 Task: Find connections with filter location Palmar de Varela with filter topic #nowhiringwith filter profile language Potuguese with filter current company Vestige Marketing Pvt. Ltd. with filter school Rashtrasant Tukadoji Maharaj Nagpur University with filter industry Security Guards and Patrol Services with filter service category Digital Marketing with filter keywords title Flight Attendant
Action: Mouse moved to (282, 202)
Screenshot: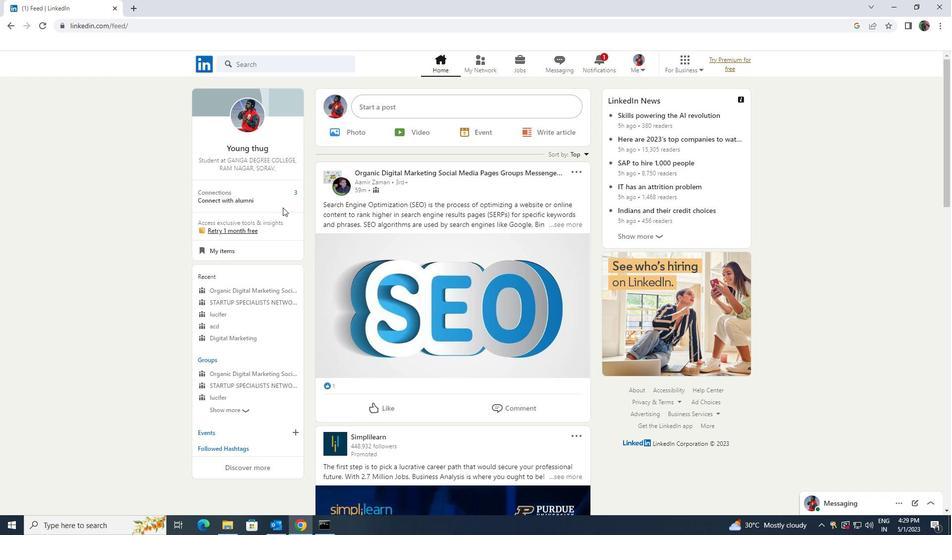 
Action: Mouse pressed left at (282, 202)
Screenshot: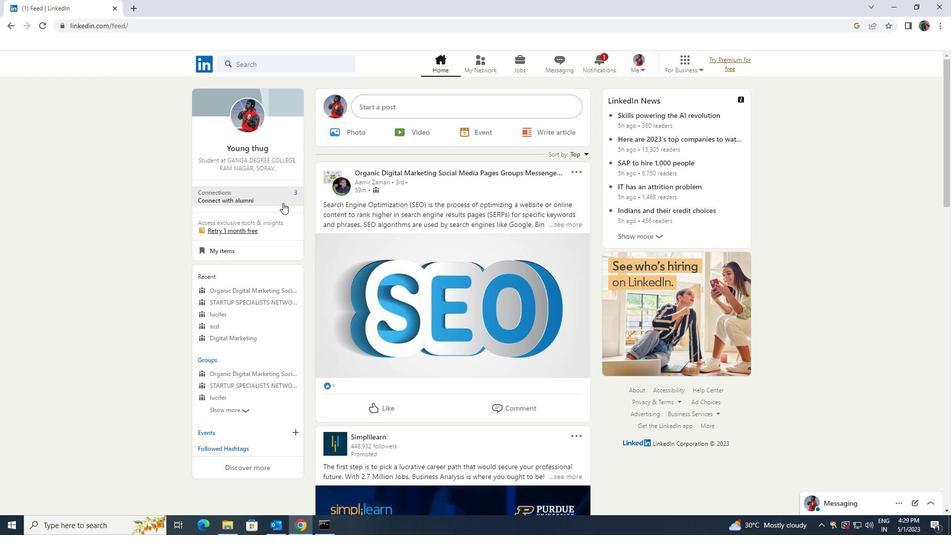 
Action: Mouse moved to (284, 121)
Screenshot: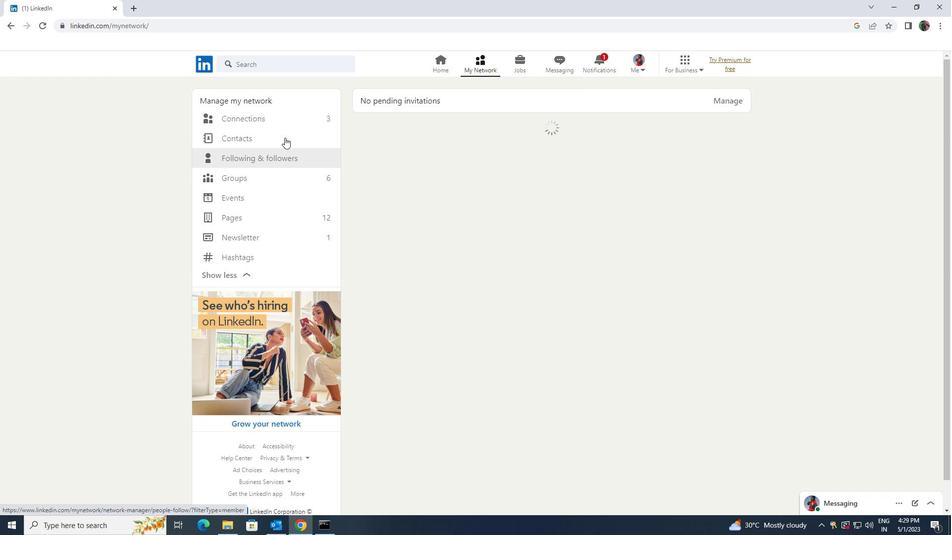 
Action: Mouse pressed left at (284, 121)
Screenshot: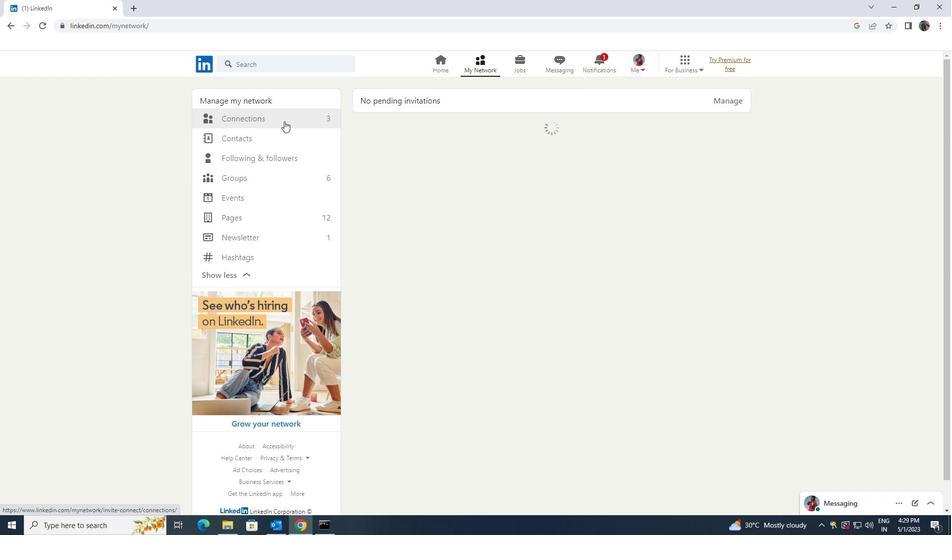 
Action: Mouse moved to (527, 117)
Screenshot: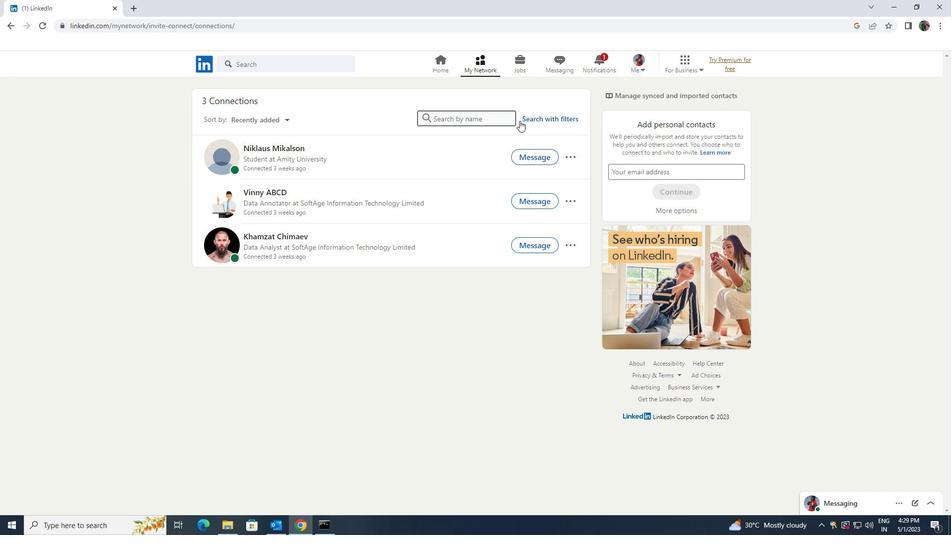 
Action: Mouse pressed left at (527, 117)
Screenshot: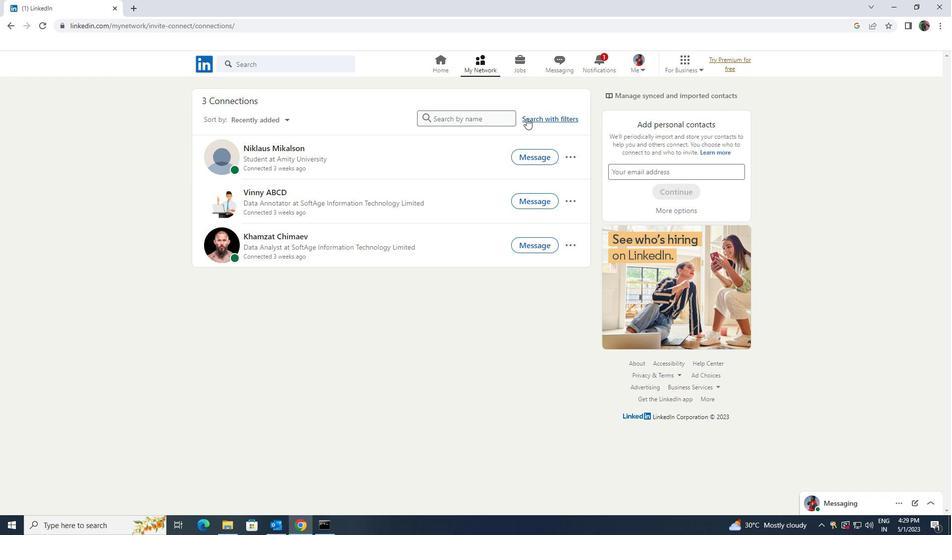 
Action: Mouse moved to (509, 89)
Screenshot: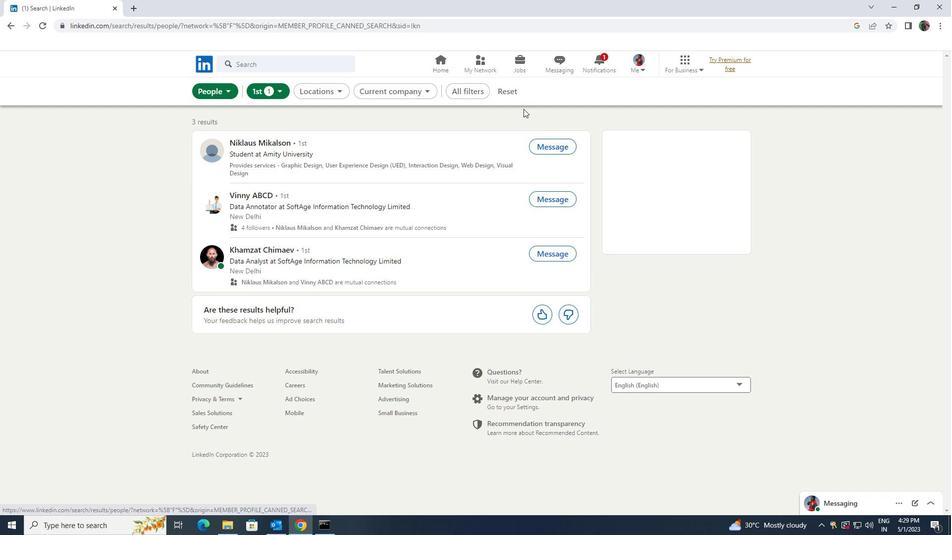 
Action: Mouse pressed left at (509, 89)
Screenshot: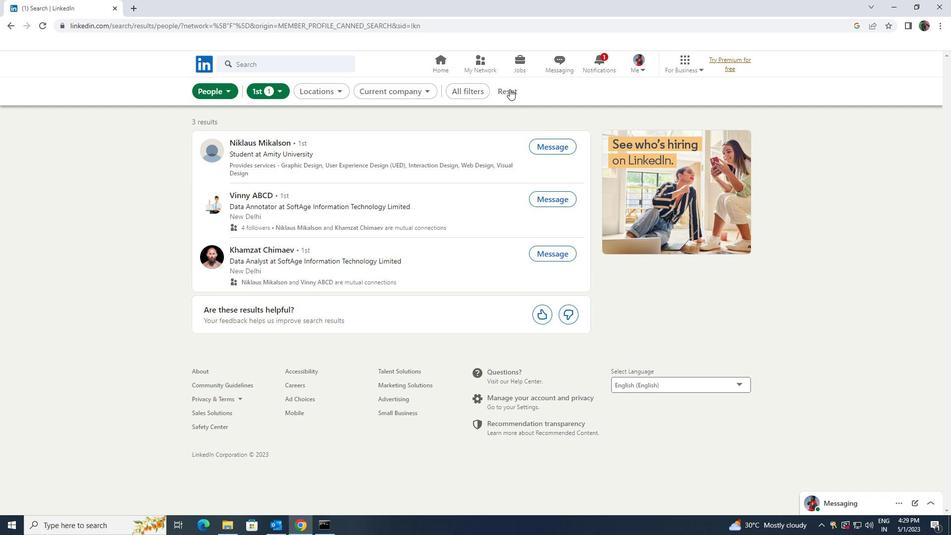 
Action: Mouse moved to (500, 88)
Screenshot: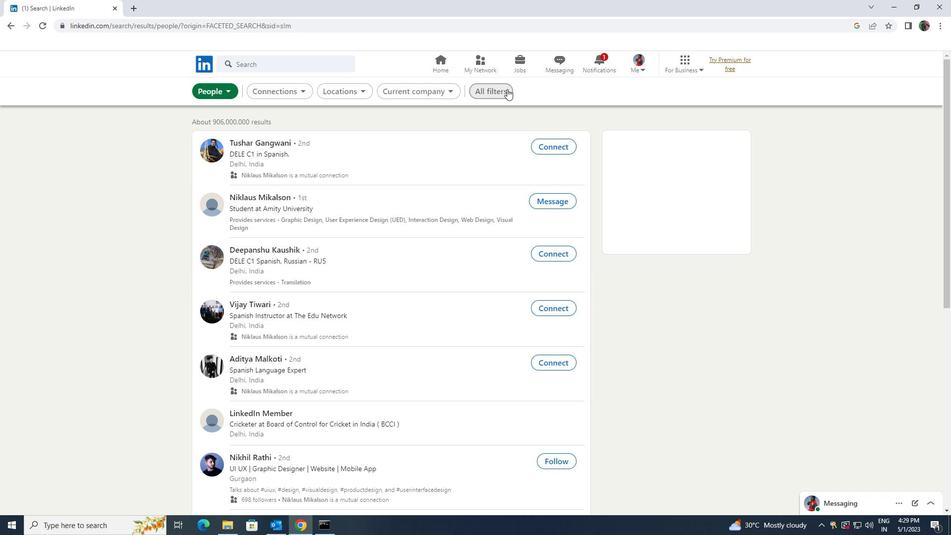 
Action: Mouse pressed left at (500, 88)
Screenshot: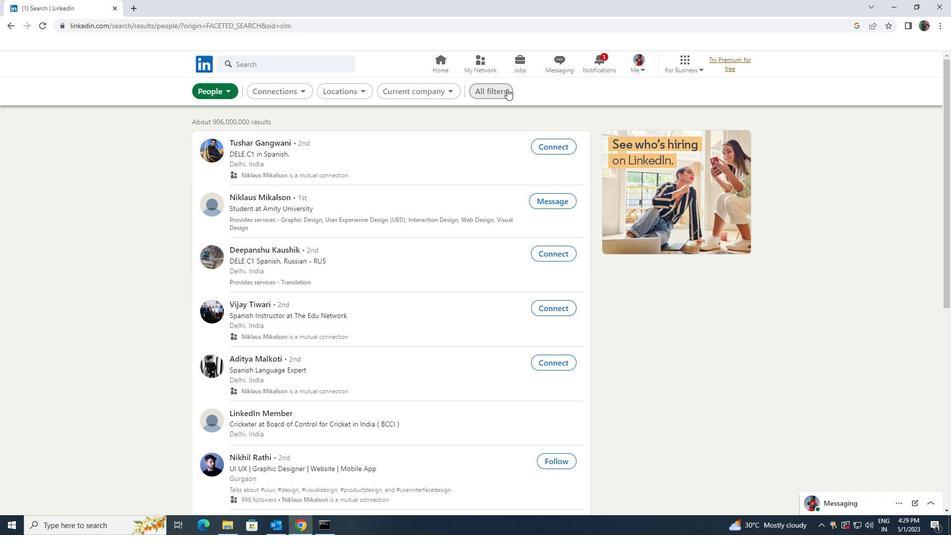 
Action: Mouse moved to (751, 284)
Screenshot: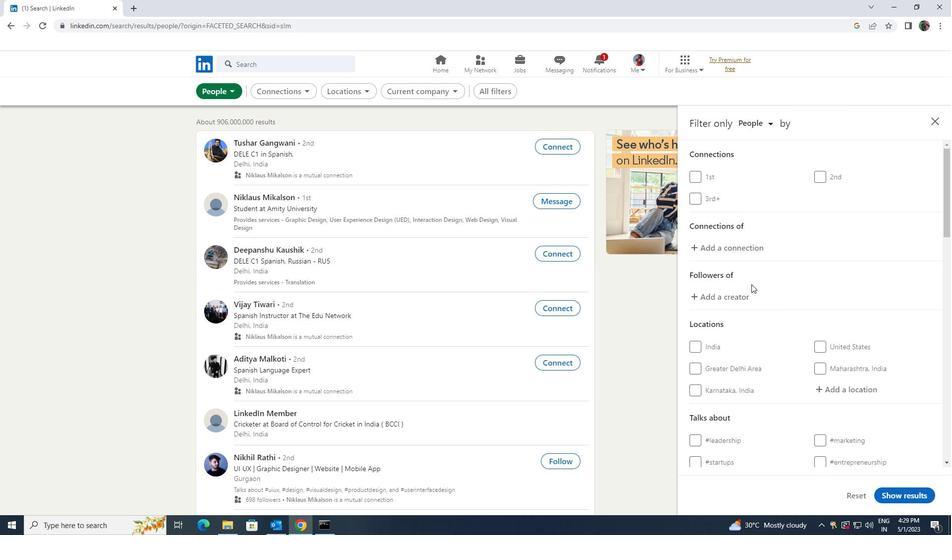 
Action: Mouse scrolled (751, 284) with delta (0, 0)
Screenshot: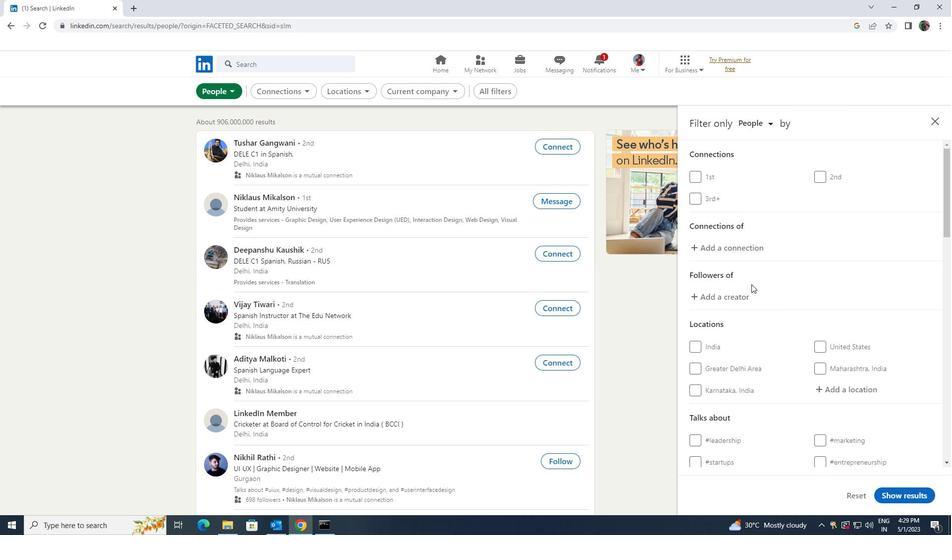 
Action: Mouse moved to (751, 285)
Screenshot: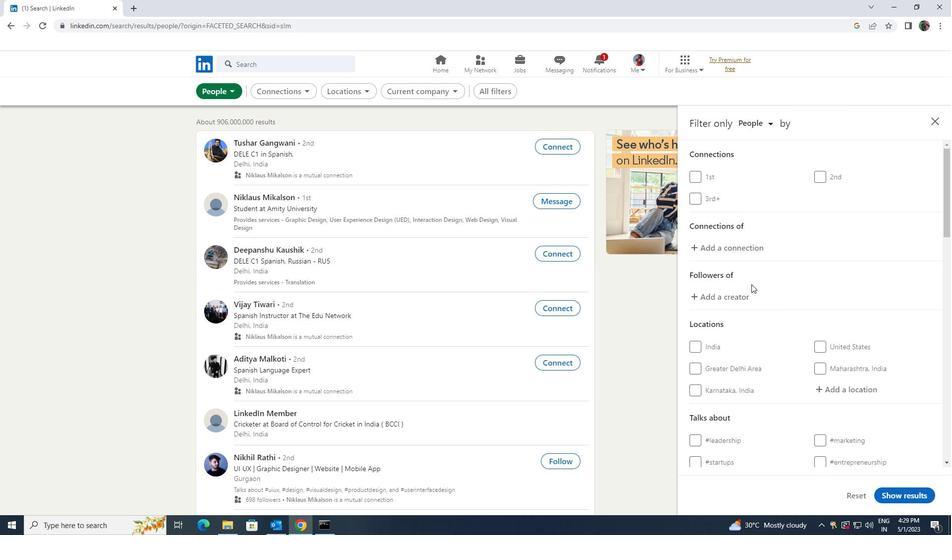 
Action: Mouse scrolled (751, 285) with delta (0, 0)
Screenshot: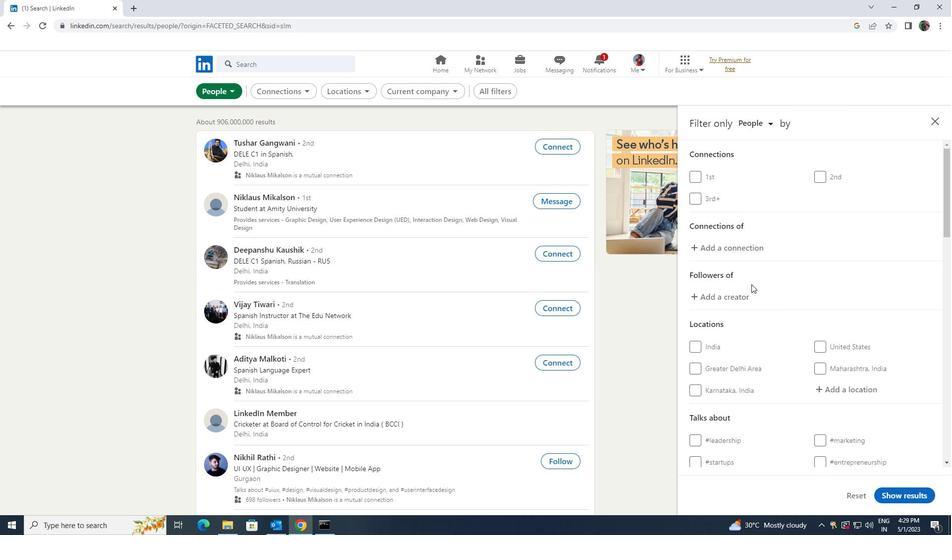 
Action: Mouse moved to (835, 289)
Screenshot: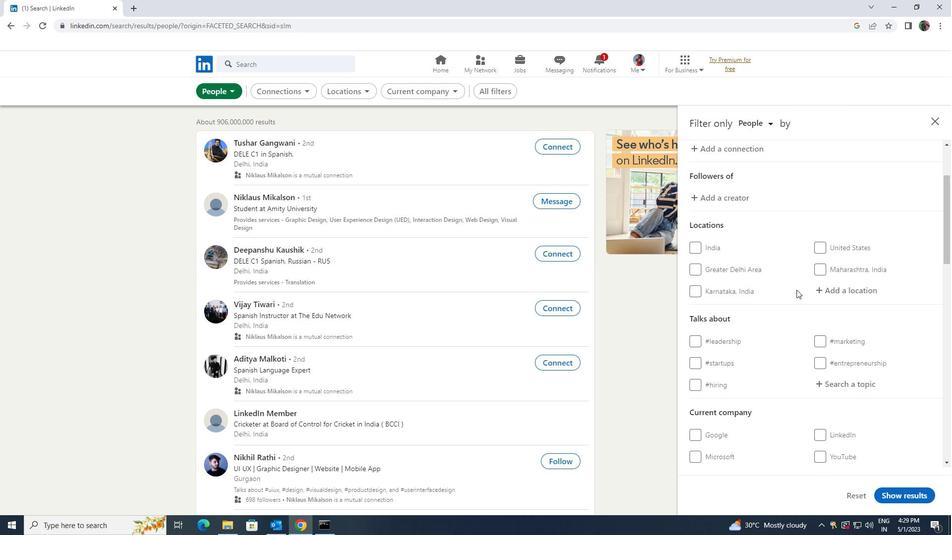 
Action: Mouse pressed left at (835, 289)
Screenshot: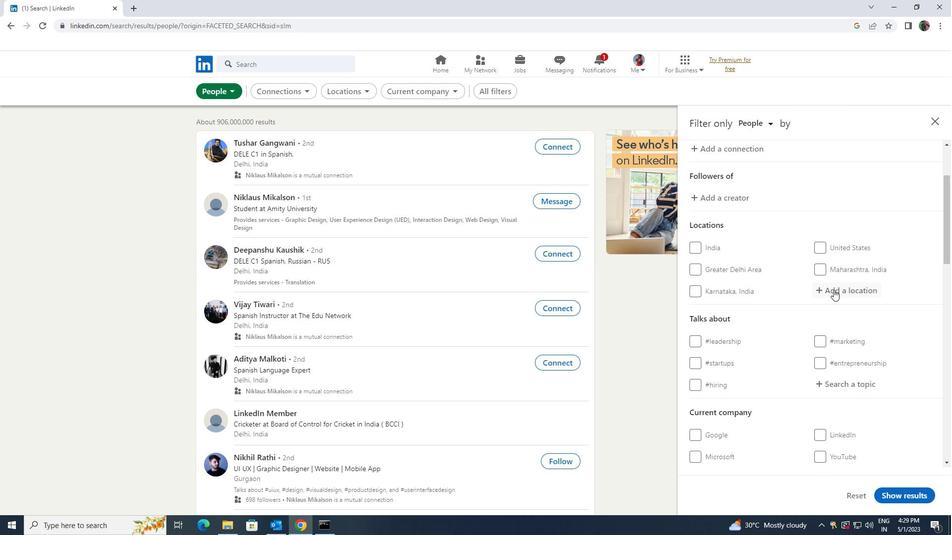 
Action: Mouse moved to (834, 290)
Screenshot: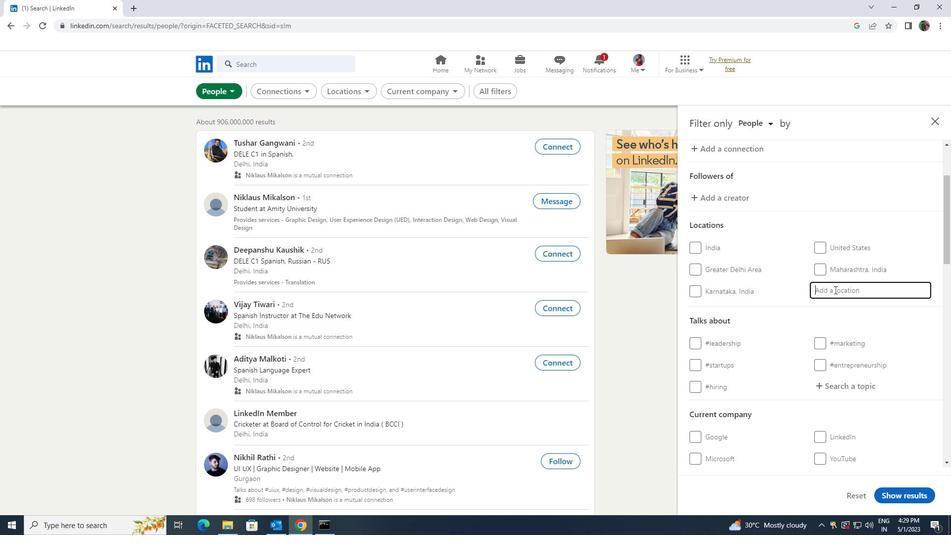 
Action: Key pressed <Key.shift>PALMAR<Key.space>DE<Key.space>
Screenshot: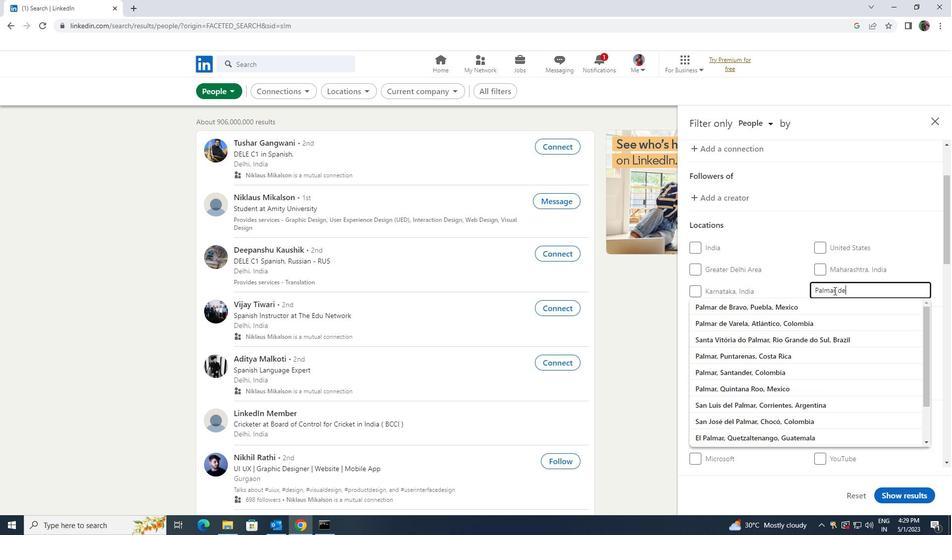 
Action: Mouse moved to (841, 328)
Screenshot: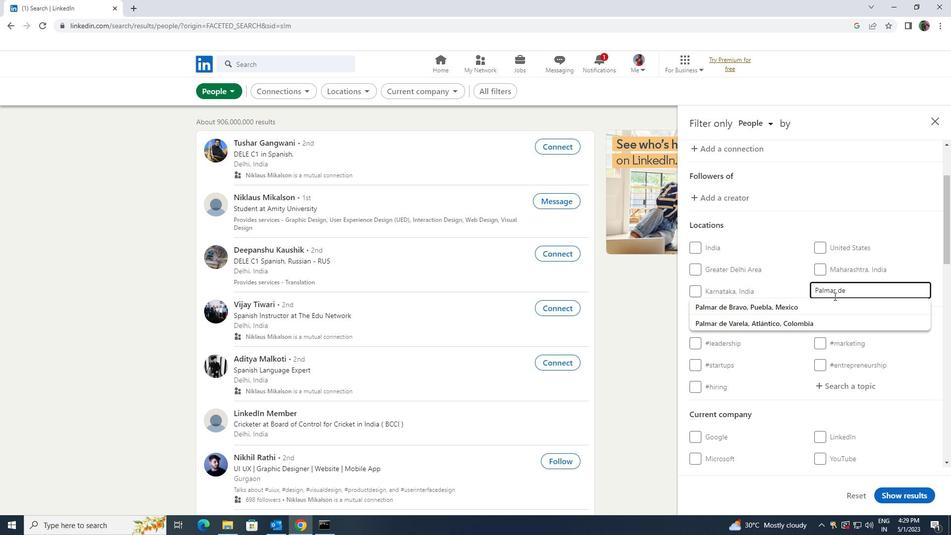 
Action: Mouse pressed left at (841, 328)
Screenshot: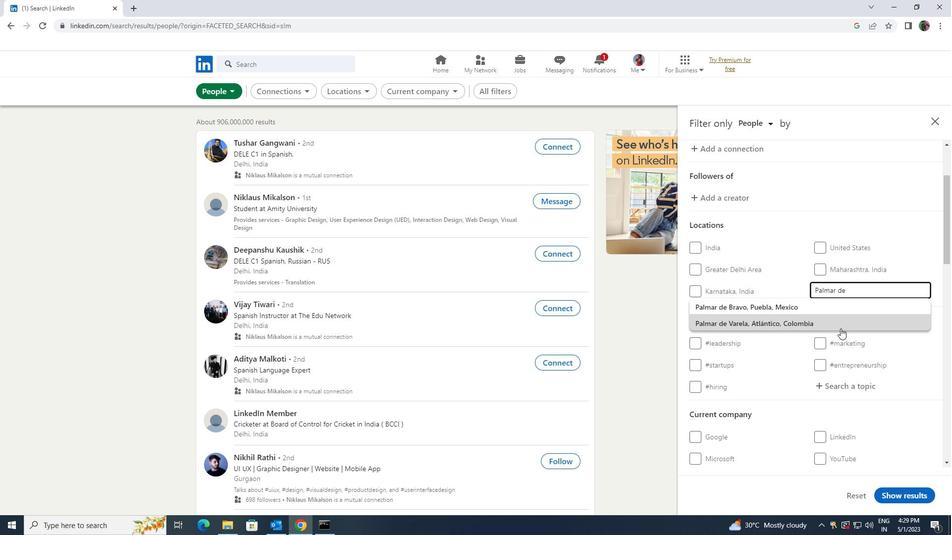 
Action: Mouse moved to (841, 329)
Screenshot: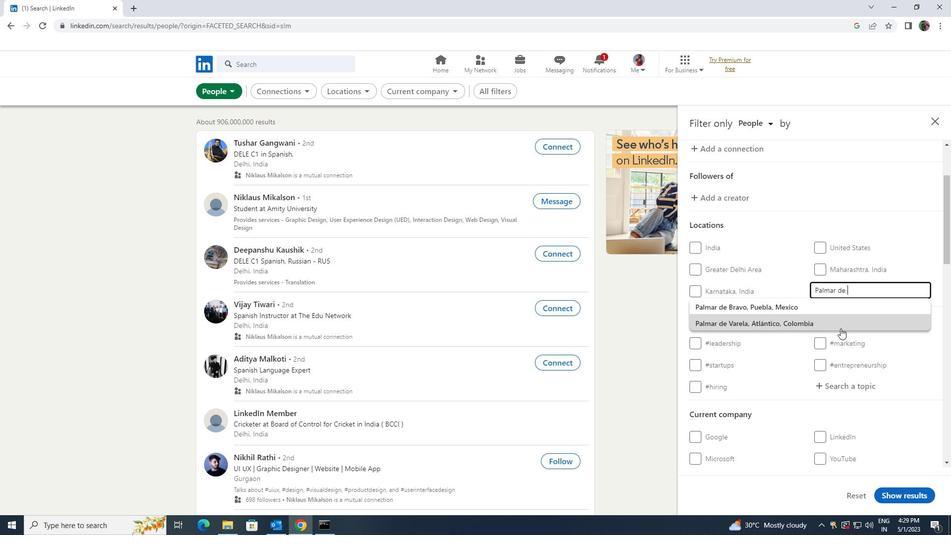 
Action: Mouse scrolled (841, 328) with delta (0, 0)
Screenshot: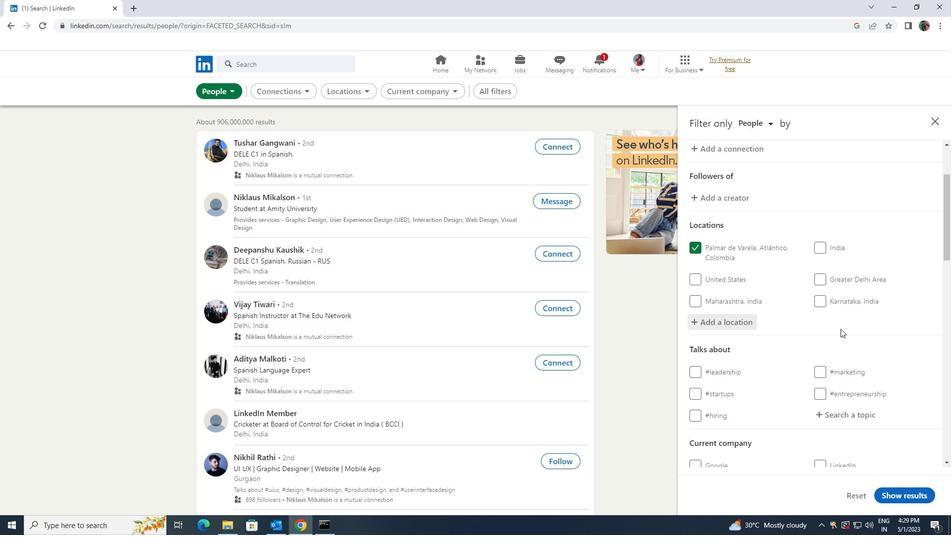 
Action: Mouse moved to (842, 362)
Screenshot: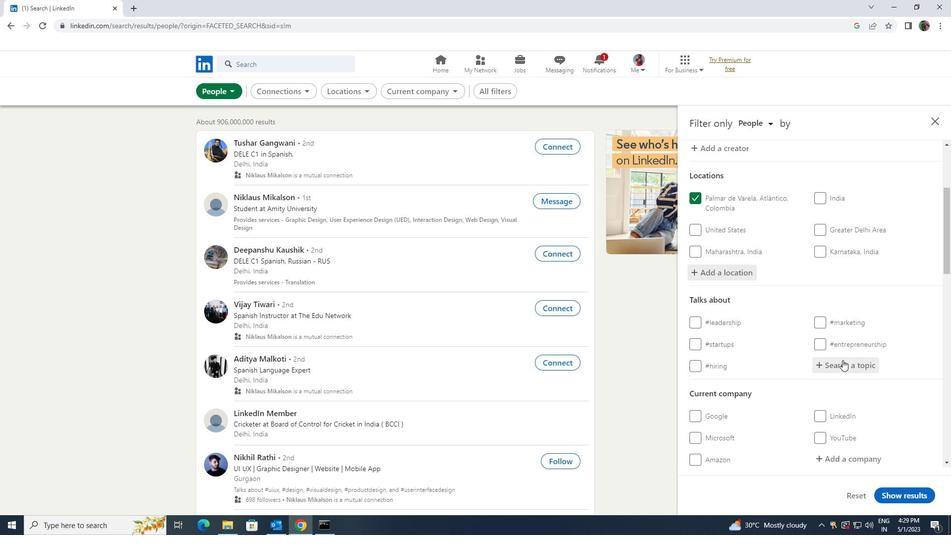 
Action: Mouse pressed left at (842, 362)
Screenshot: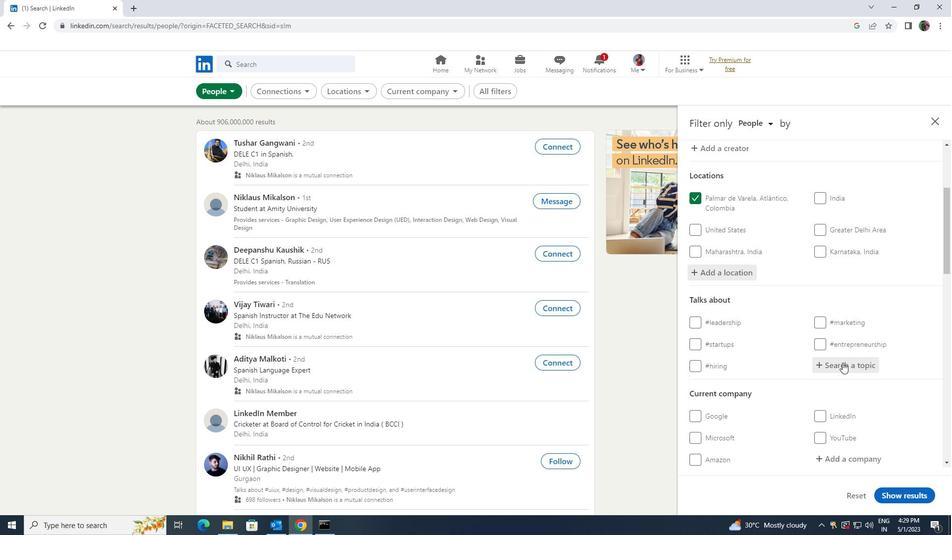 
Action: Key pressed <Key.shift>NOEHIRING<Key.backspace><Key.backspace><Key.backspace><Key.backspace><Key.backspace><Key.backspace><Key.backspace>WHIRING
Screenshot: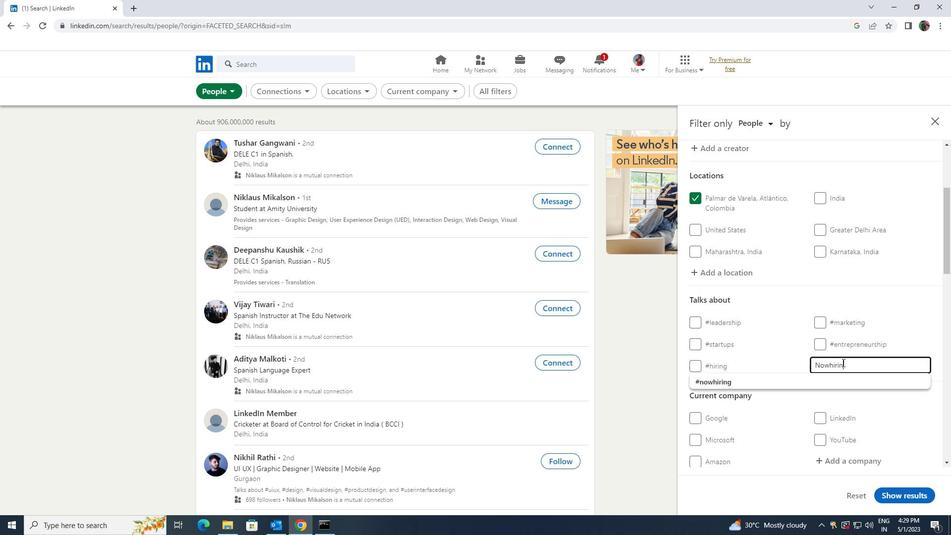 
Action: Mouse moved to (821, 377)
Screenshot: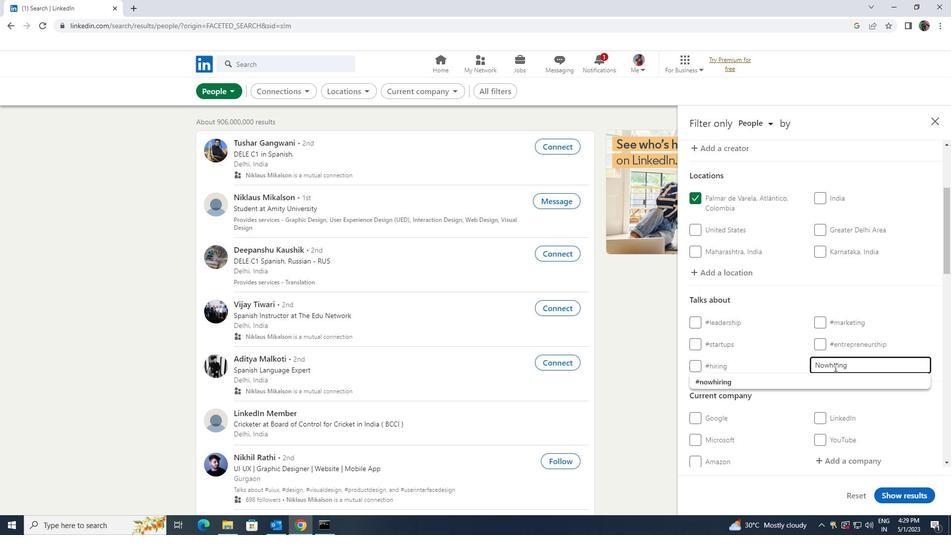 
Action: Mouse pressed left at (821, 377)
Screenshot: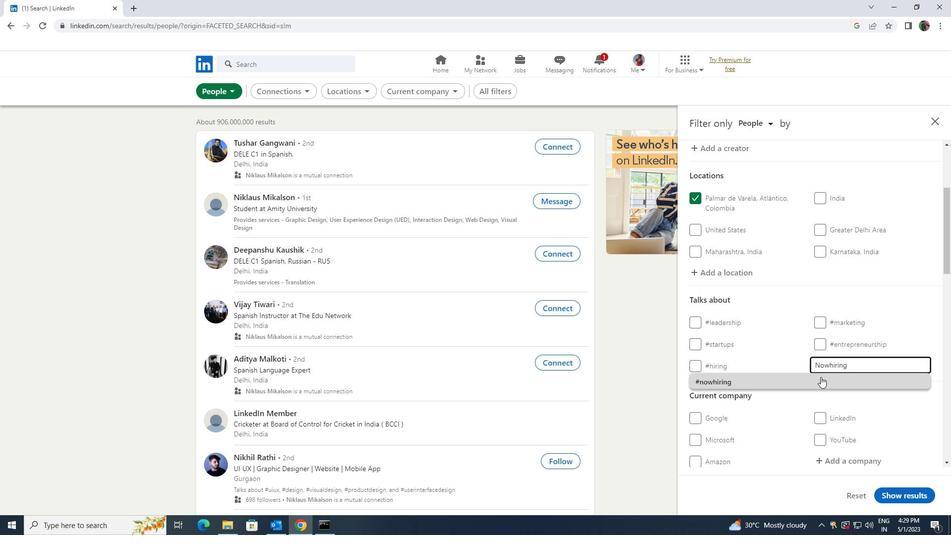 
Action: Mouse scrolled (821, 376) with delta (0, 0)
Screenshot: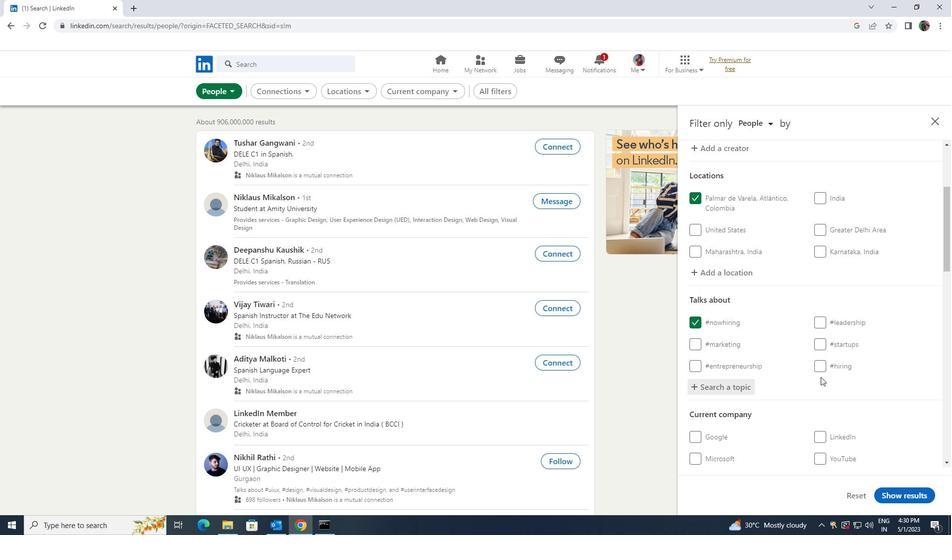 
Action: Mouse scrolled (821, 376) with delta (0, 0)
Screenshot: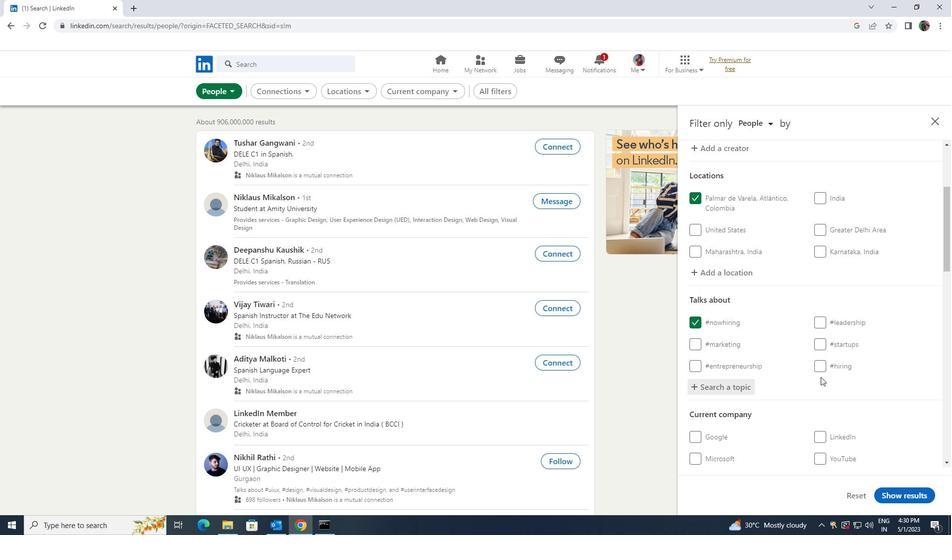 
Action: Mouse moved to (820, 377)
Screenshot: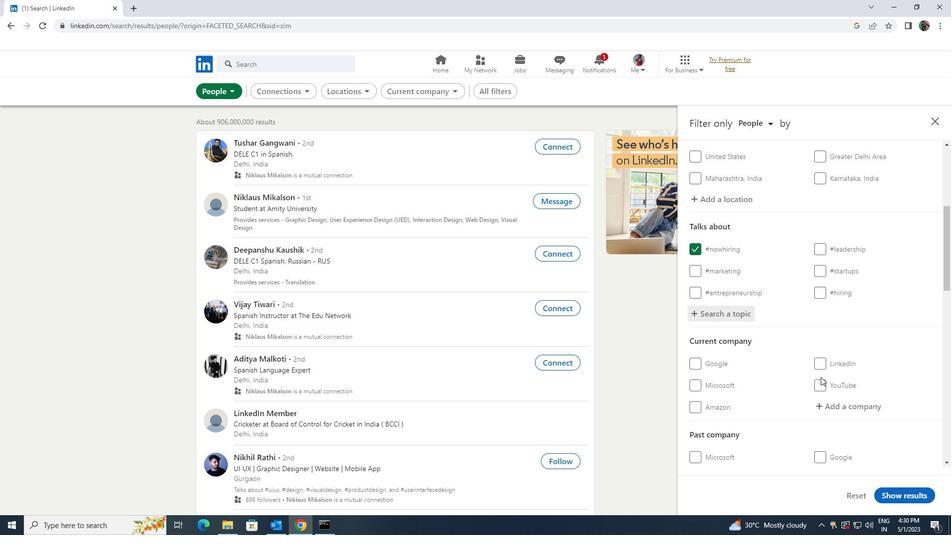 
Action: Mouse scrolled (820, 377) with delta (0, 0)
Screenshot: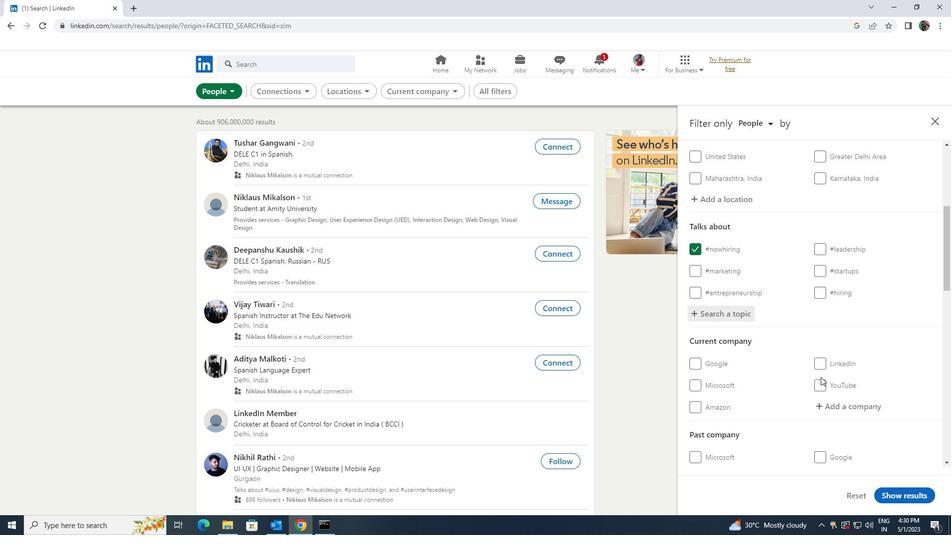 
Action: Mouse moved to (818, 379)
Screenshot: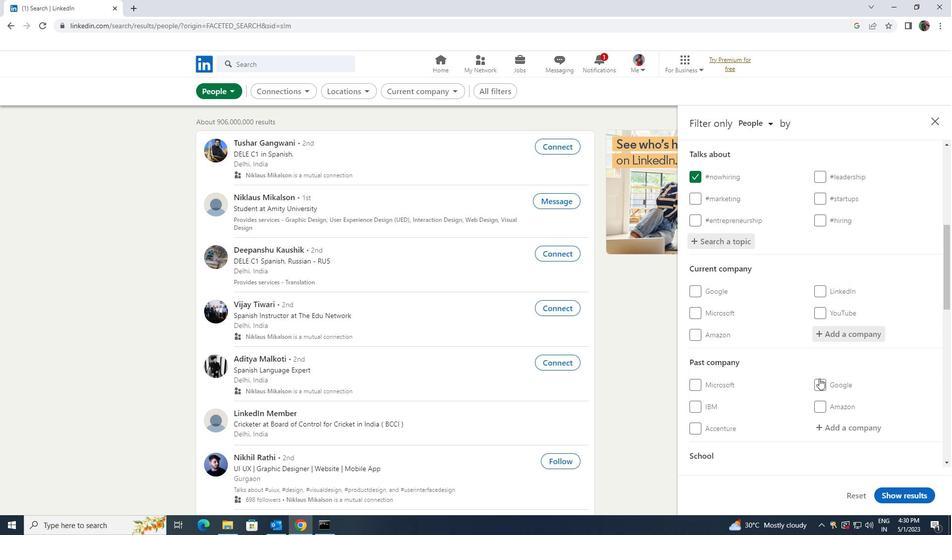 
Action: Mouse scrolled (818, 378) with delta (0, 0)
Screenshot: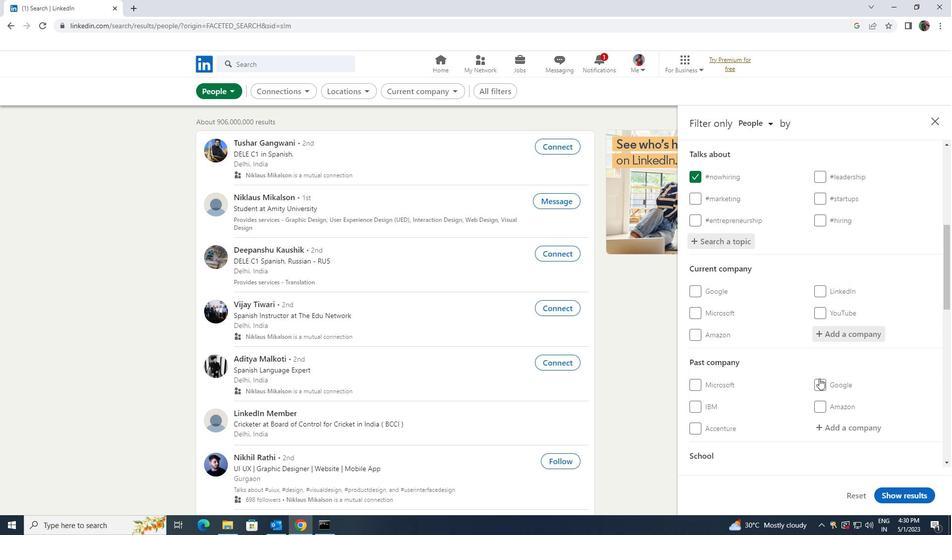
Action: Mouse moved to (817, 380)
Screenshot: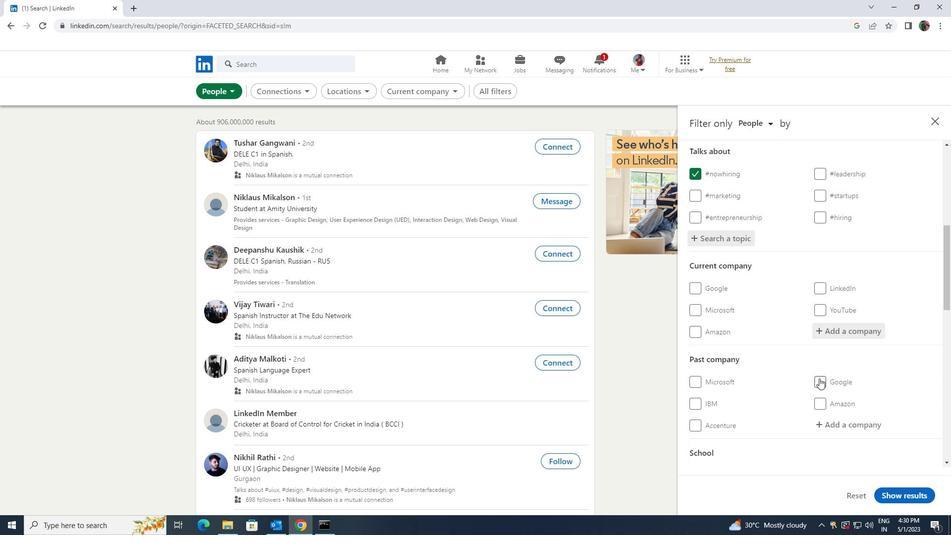 
Action: Mouse scrolled (817, 379) with delta (0, 0)
Screenshot: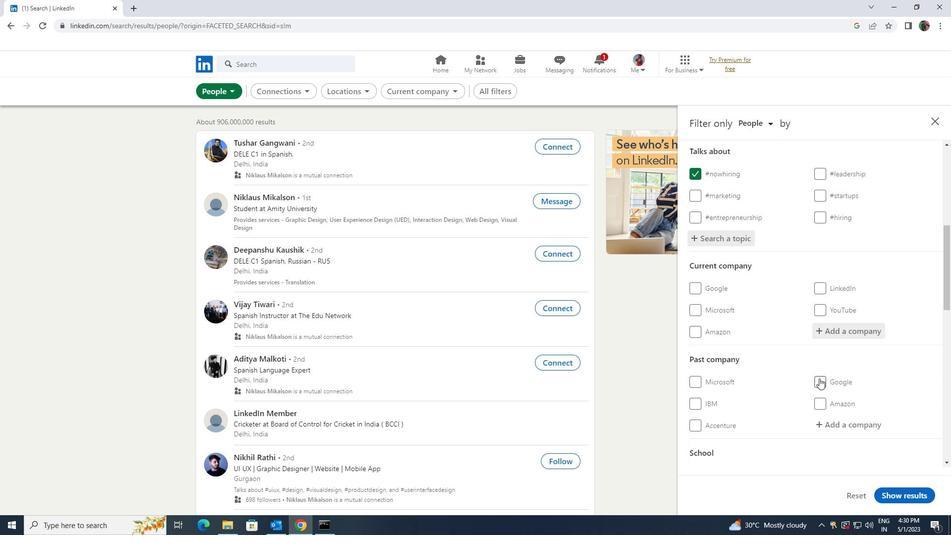 
Action: Mouse moved to (814, 381)
Screenshot: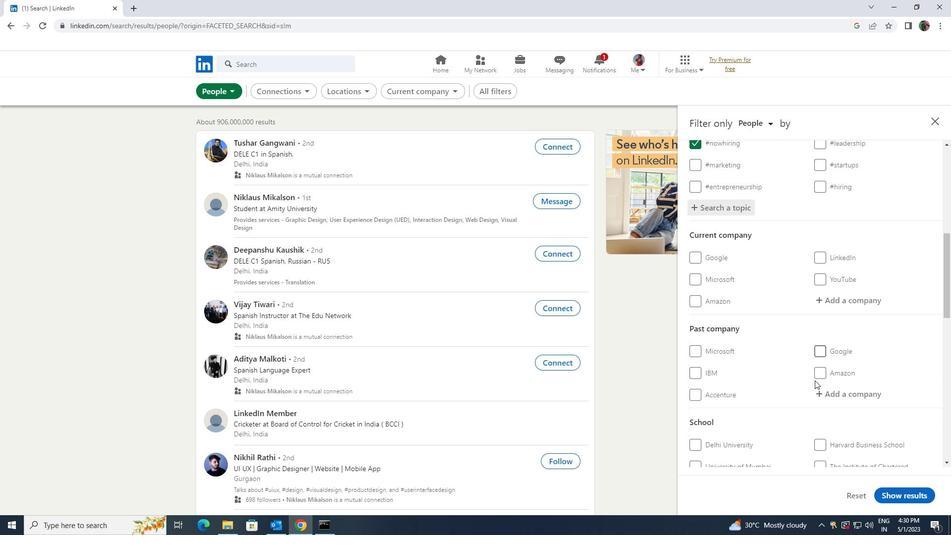 
Action: Mouse scrolled (814, 380) with delta (0, 0)
Screenshot: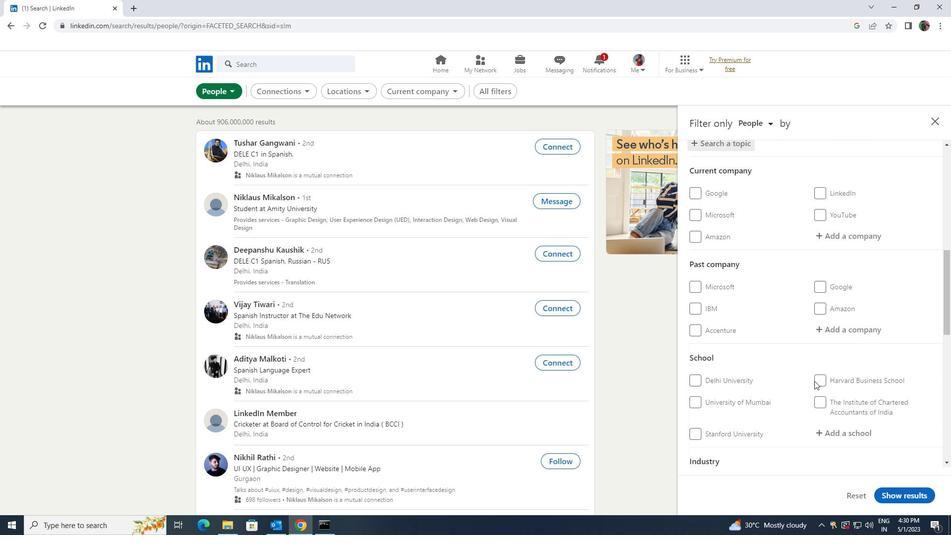 
Action: Mouse moved to (814, 381)
Screenshot: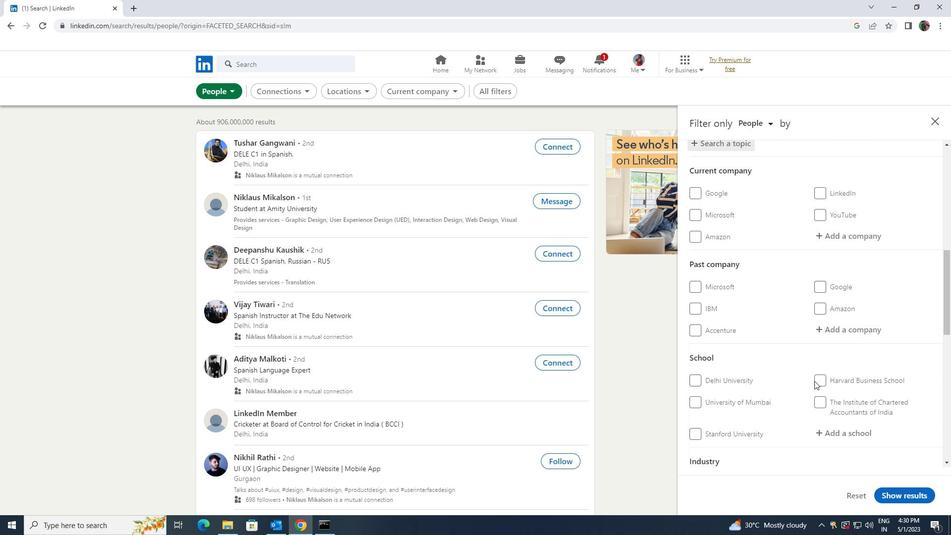 
Action: Mouse scrolled (814, 381) with delta (0, 0)
Screenshot: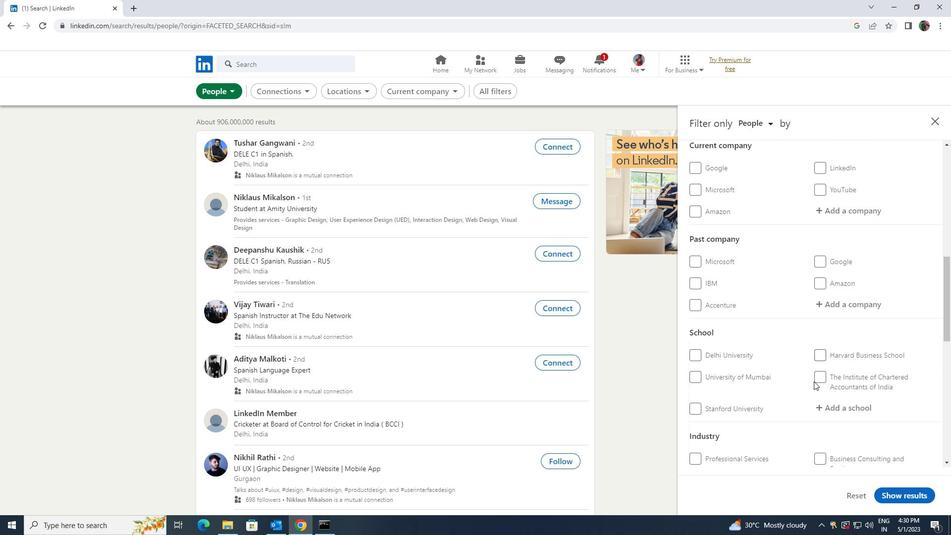 
Action: Mouse scrolled (814, 381) with delta (0, 0)
Screenshot: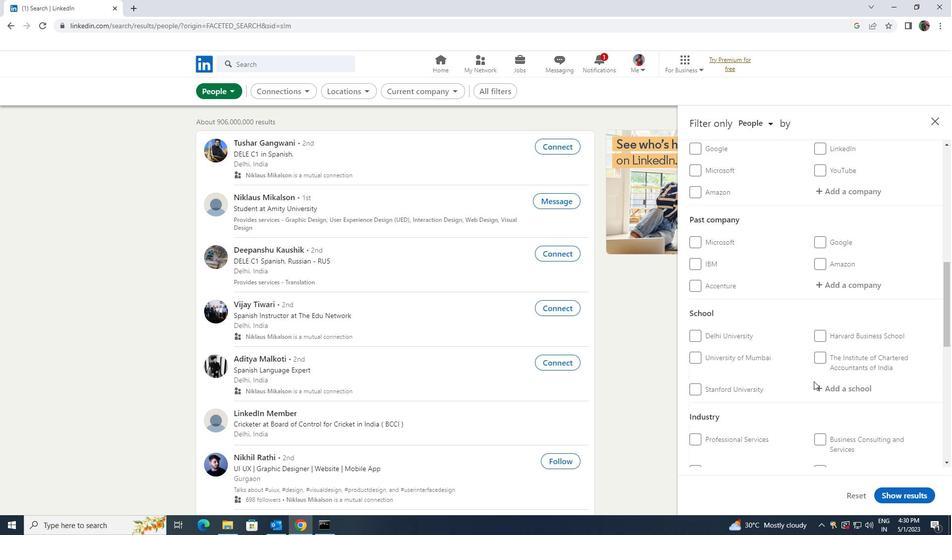
Action: Mouse scrolled (814, 381) with delta (0, 0)
Screenshot: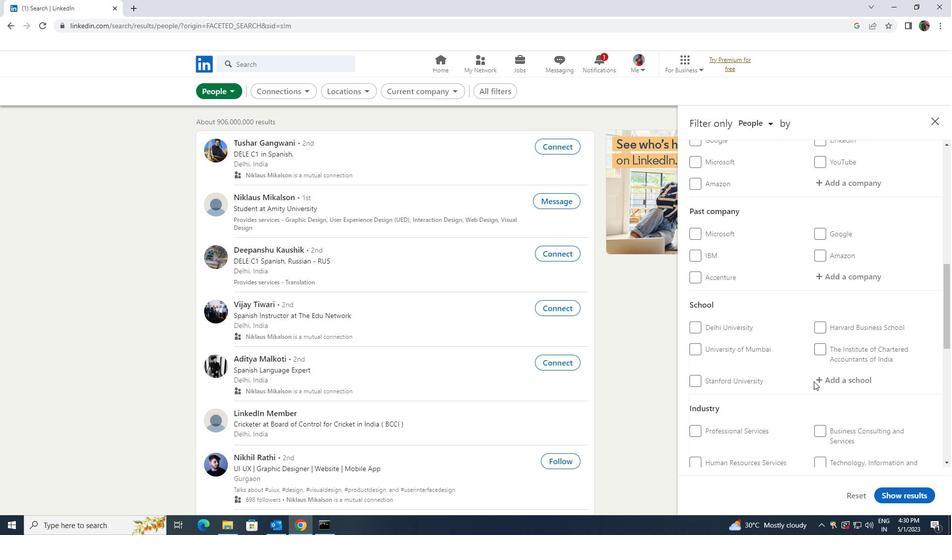 
Action: Mouse scrolled (814, 381) with delta (0, 0)
Screenshot: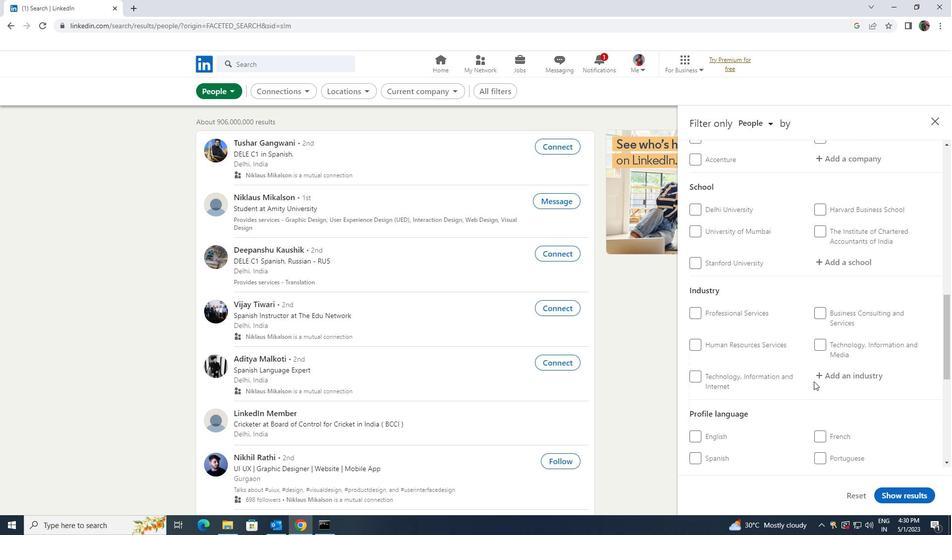 
Action: Mouse moved to (820, 378)
Screenshot: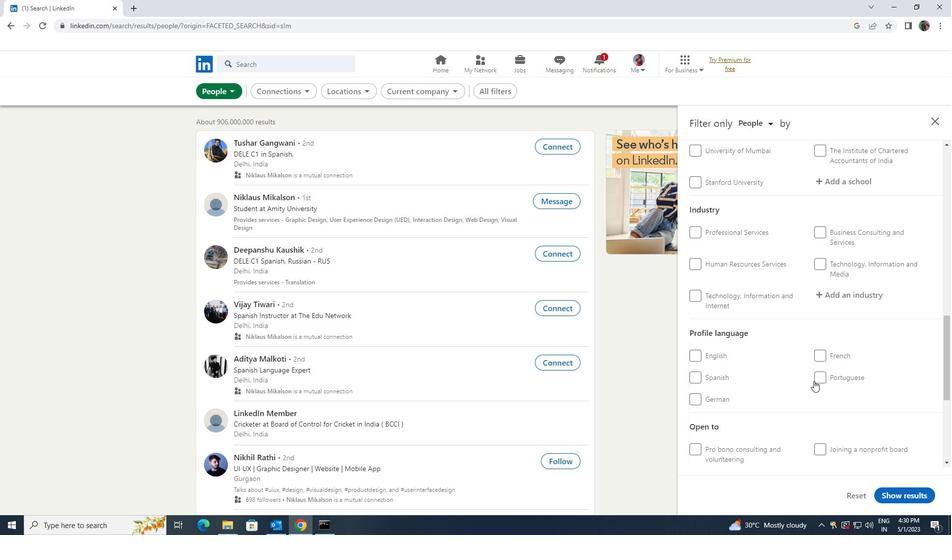 
Action: Mouse pressed left at (820, 378)
Screenshot: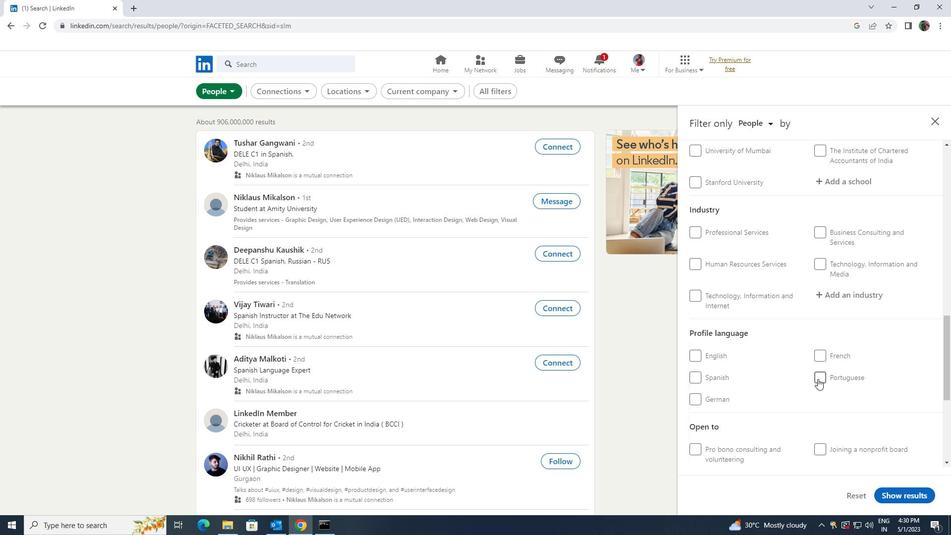 
Action: Mouse moved to (820, 378)
Screenshot: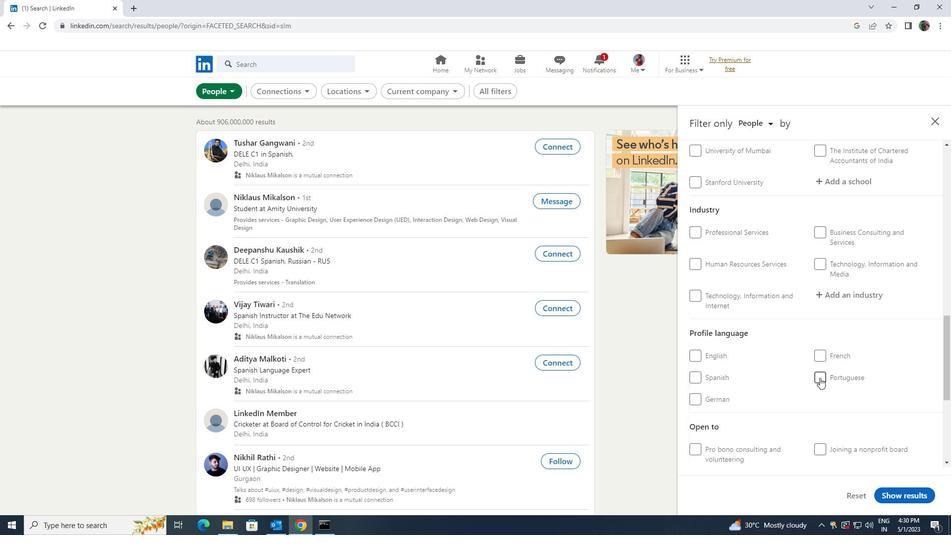 
Action: Mouse scrolled (820, 378) with delta (0, 0)
Screenshot: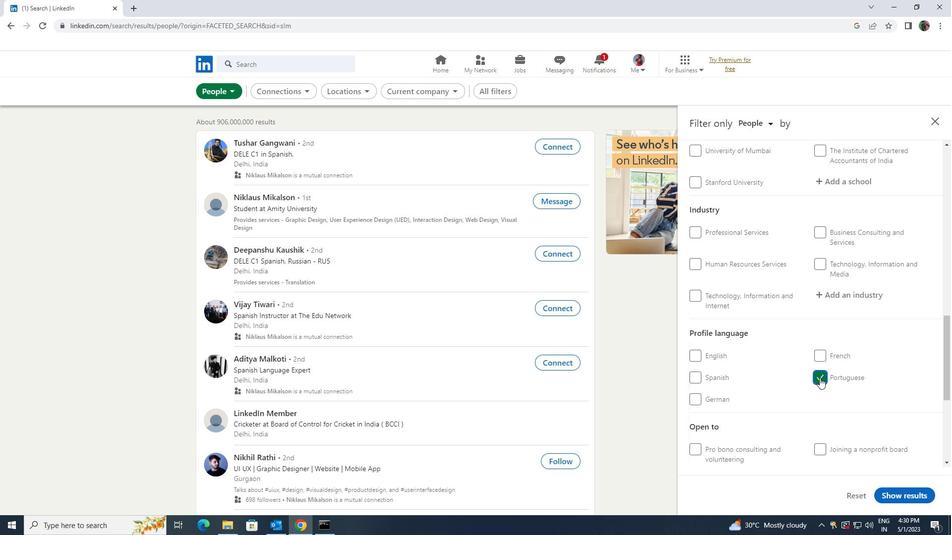 
Action: Mouse scrolled (820, 378) with delta (0, 0)
Screenshot: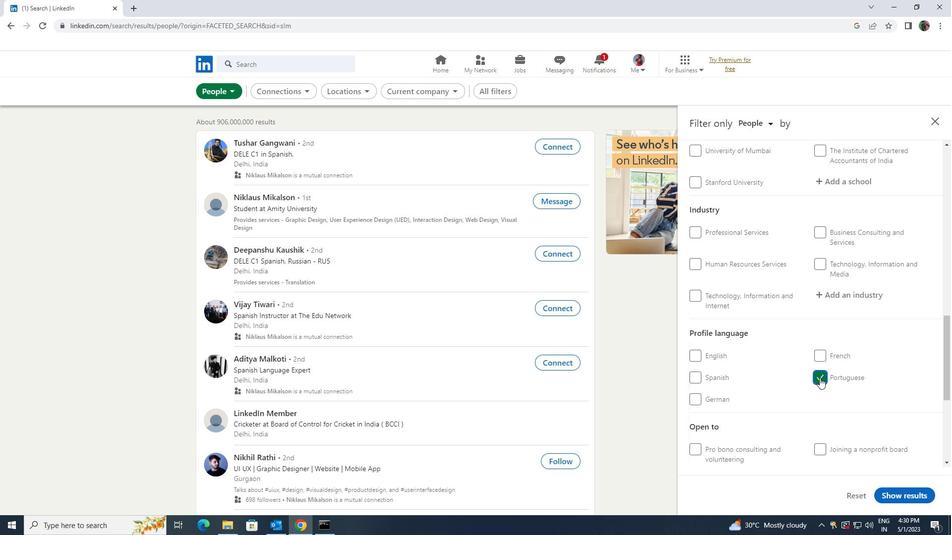 
Action: Mouse moved to (820, 378)
Screenshot: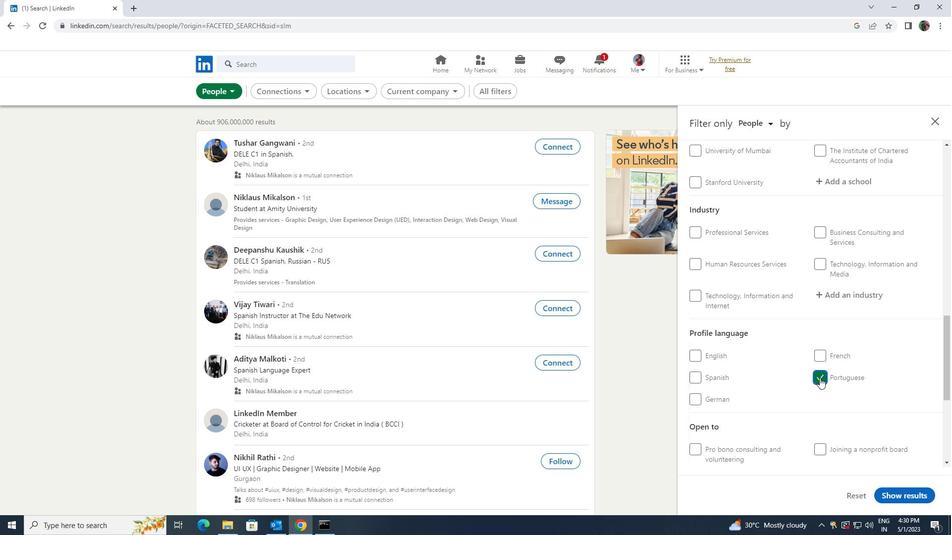 
Action: Mouse scrolled (820, 378) with delta (0, 0)
Screenshot: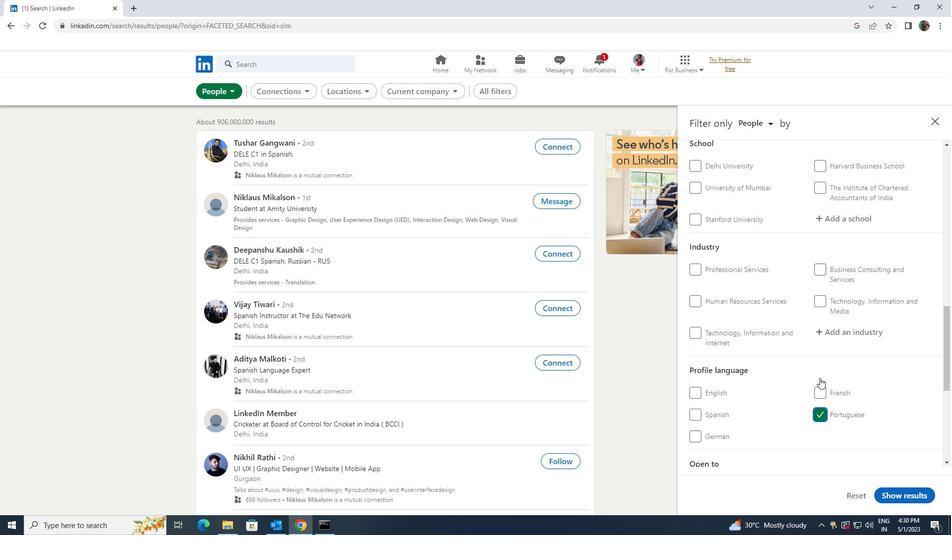 
Action: Mouse scrolled (820, 378) with delta (0, 0)
Screenshot: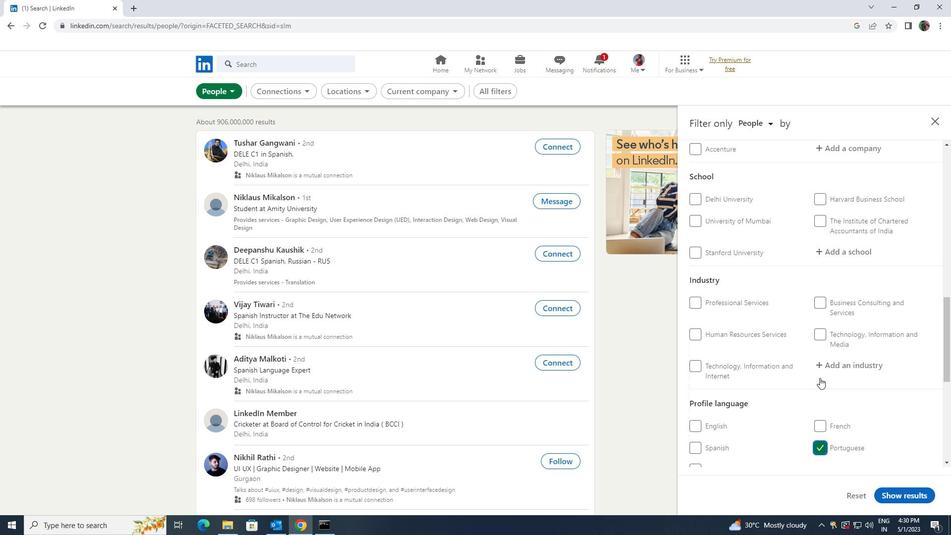 
Action: Mouse scrolled (820, 378) with delta (0, 0)
Screenshot: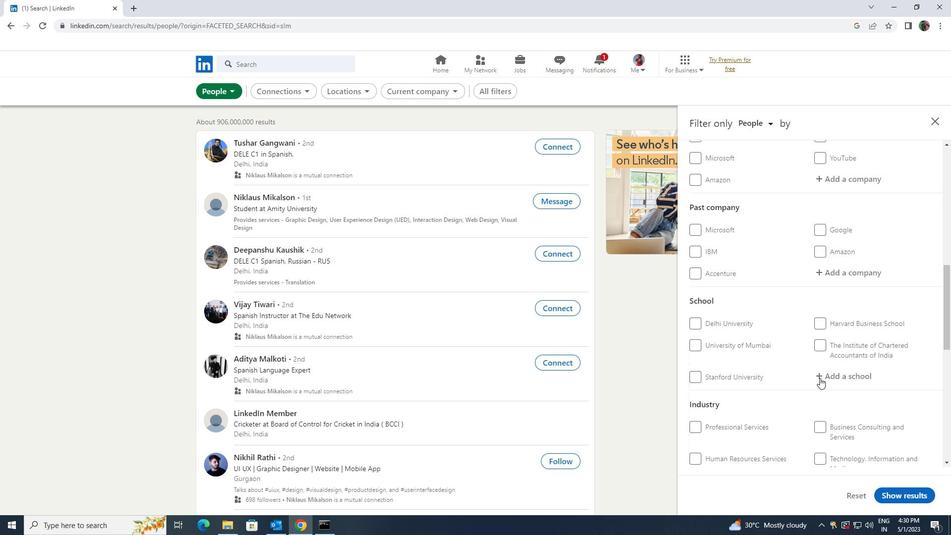 
Action: Mouse scrolled (820, 378) with delta (0, 0)
Screenshot: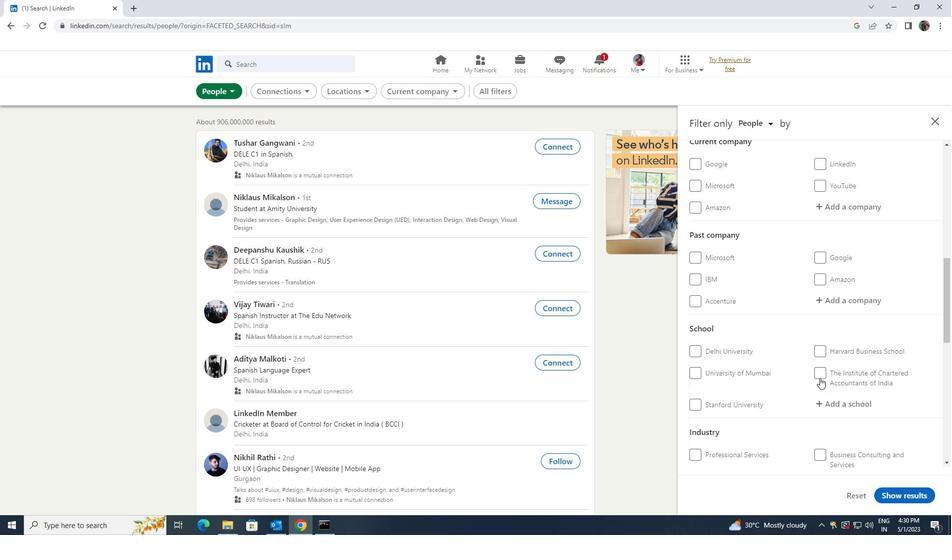 
Action: Mouse scrolled (820, 378) with delta (0, 0)
Screenshot: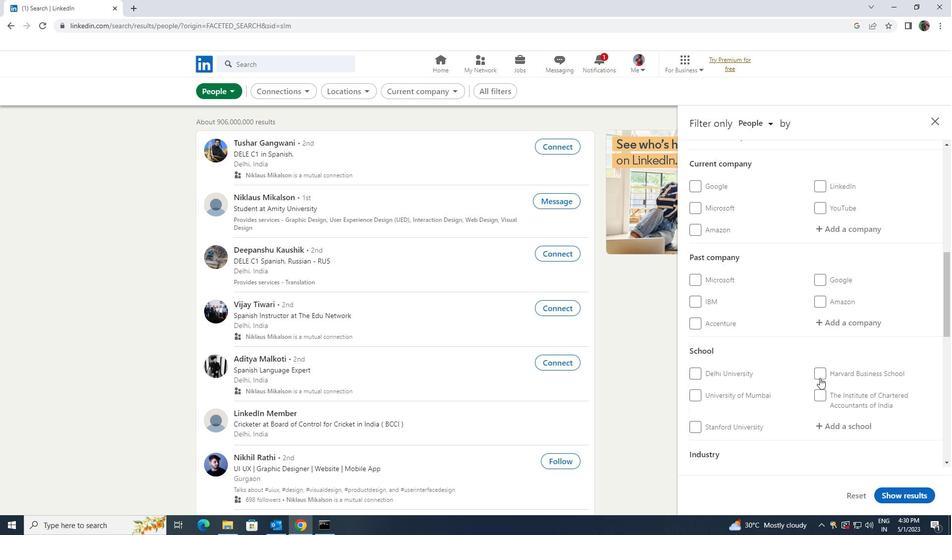 
Action: Mouse moved to (829, 336)
Screenshot: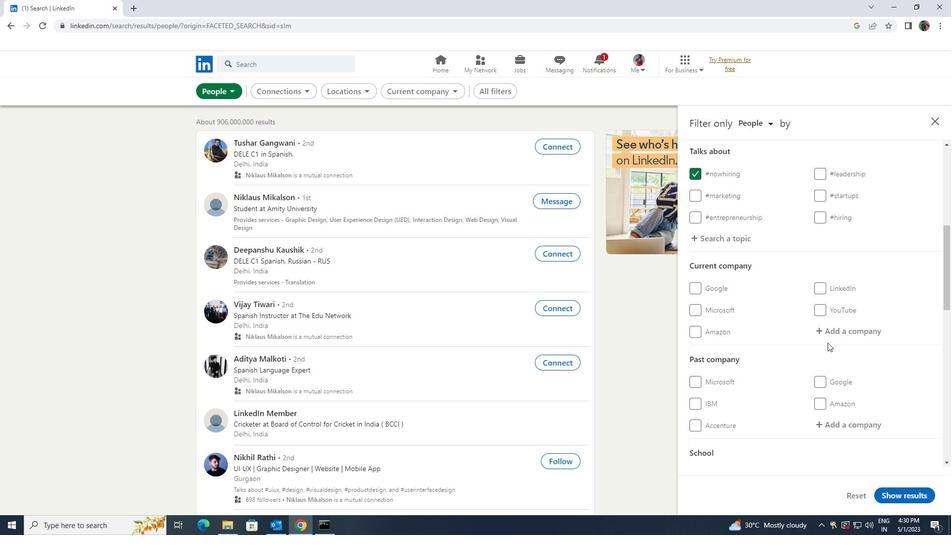 
Action: Mouse pressed left at (829, 336)
Screenshot: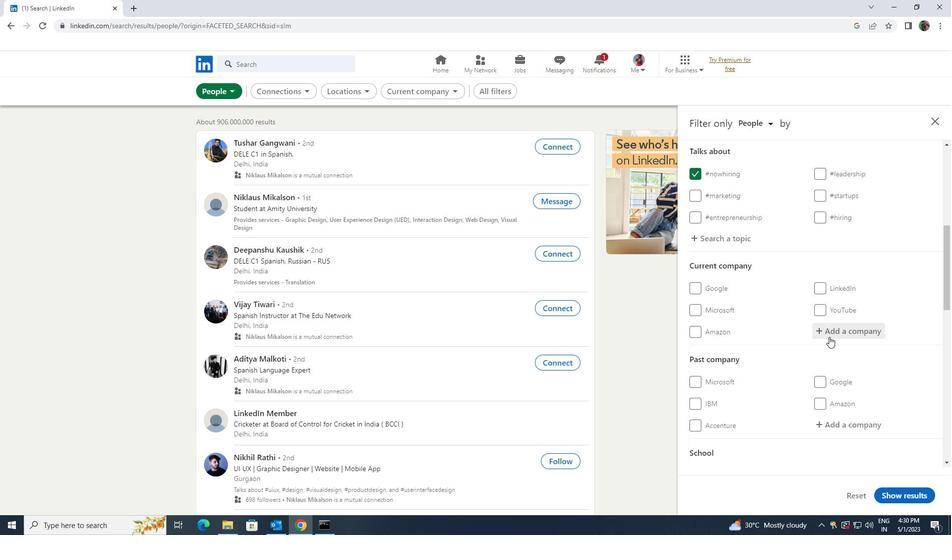 
Action: Mouse moved to (794, 280)
Screenshot: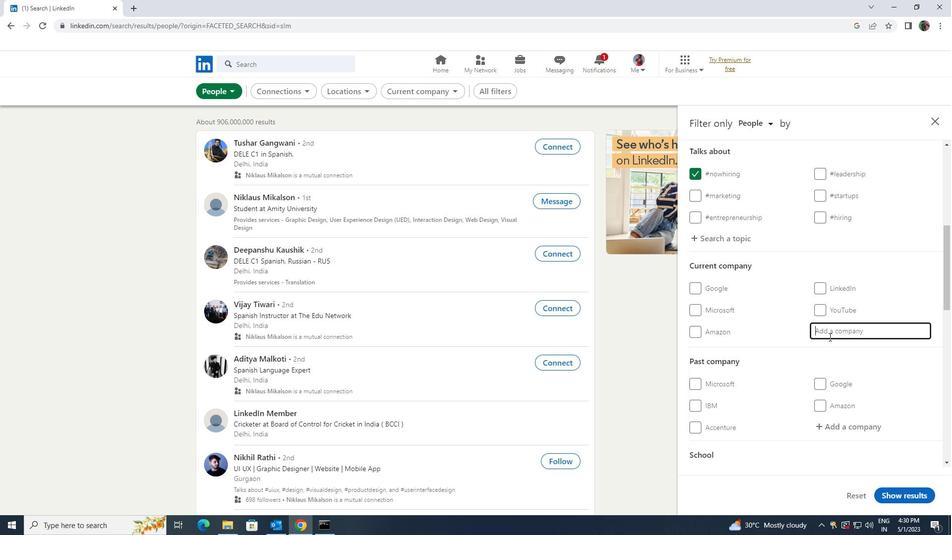 
Action: Key pressed <Key.shift>VESTIGE<Key.space><Key.shift>MARKET
Screenshot: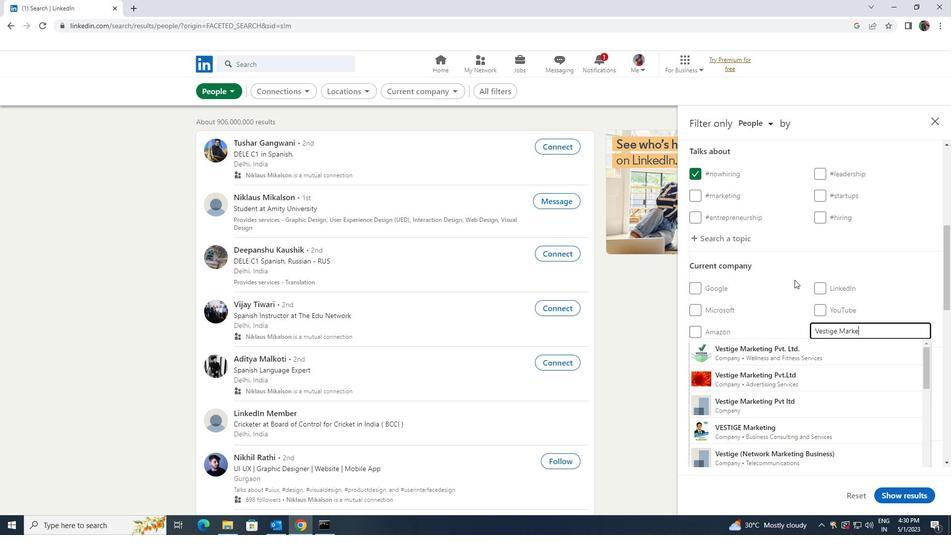 
Action: Mouse moved to (791, 342)
Screenshot: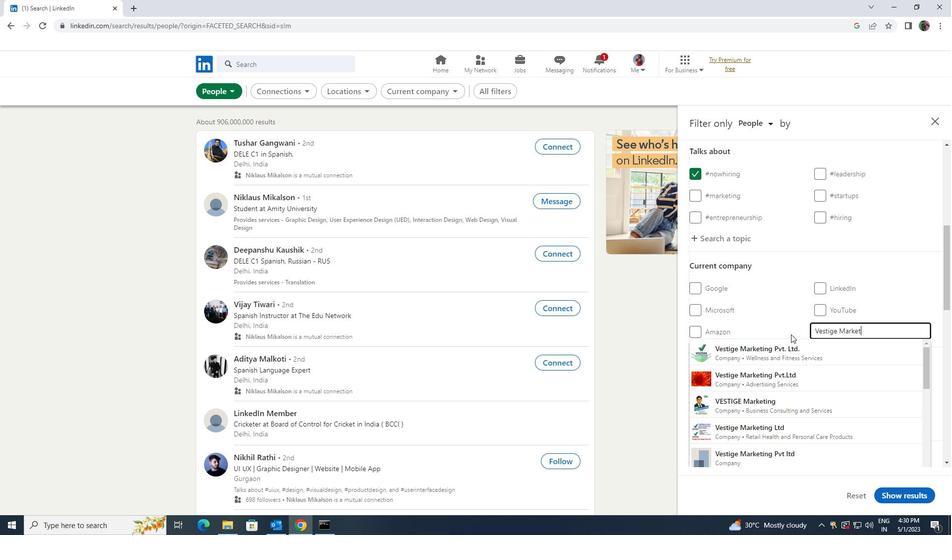 
Action: Mouse pressed left at (791, 342)
Screenshot: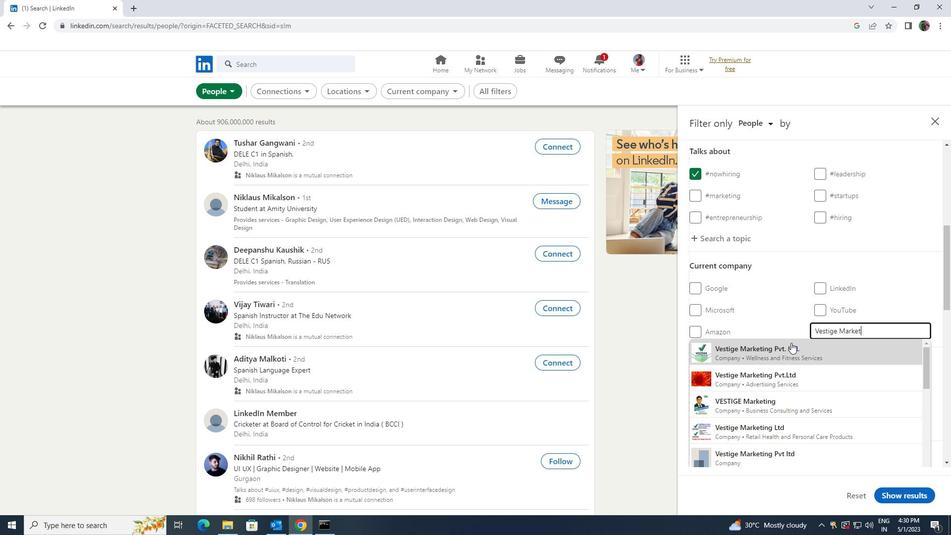 
Action: Mouse scrolled (791, 342) with delta (0, 0)
Screenshot: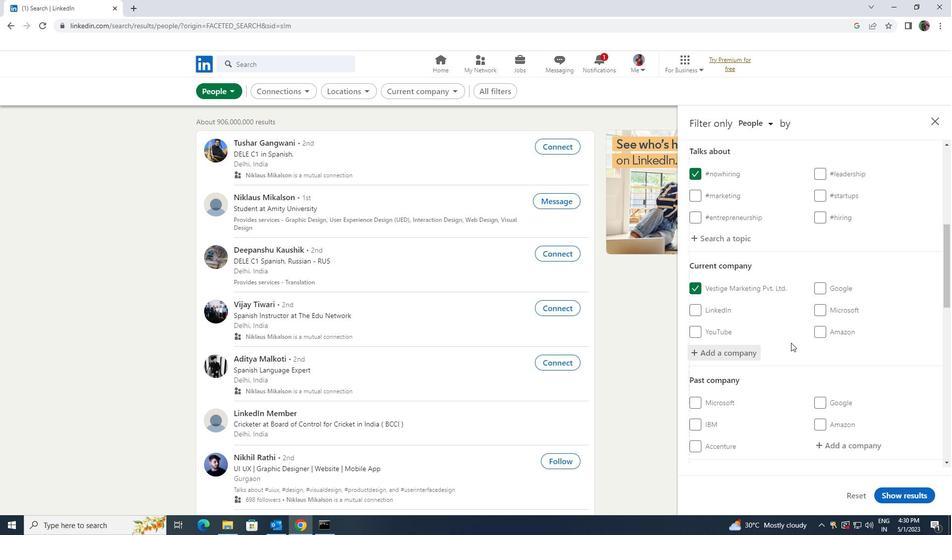 
Action: Mouse scrolled (791, 342) with delta (0, 0)
Screenshot: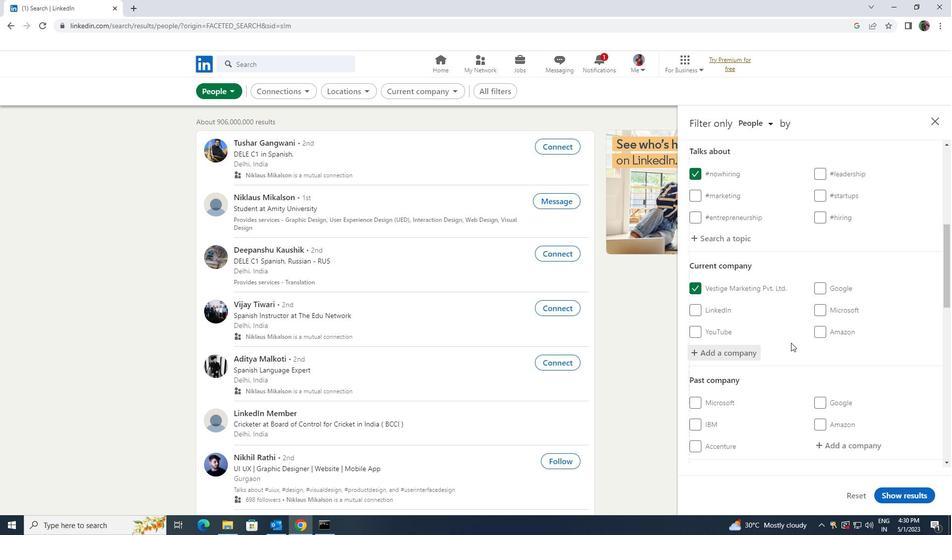 
Action: Mouse scrolled (791, 342) with delta (0, 0)
Screenshot: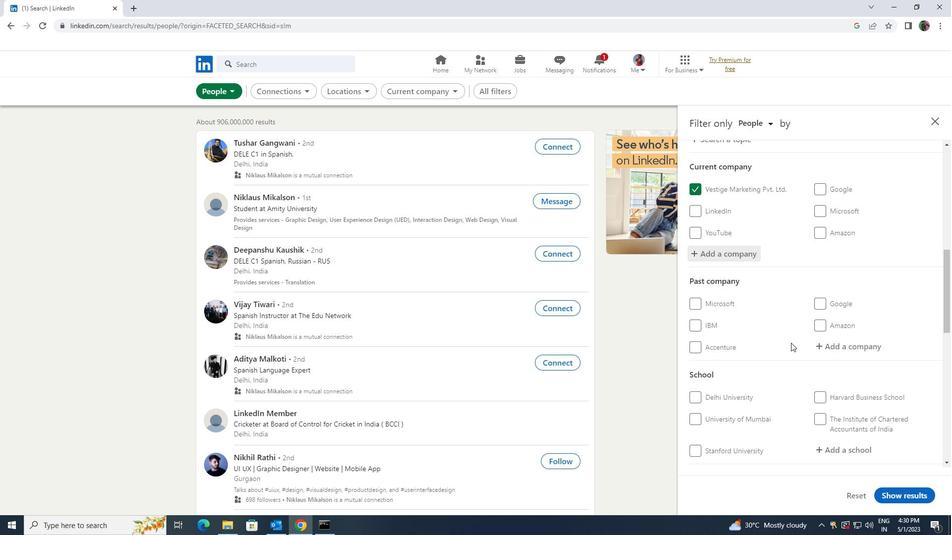 
Action: Mouse scrolled (791, 342) with delta (0, 0)
Screenshot: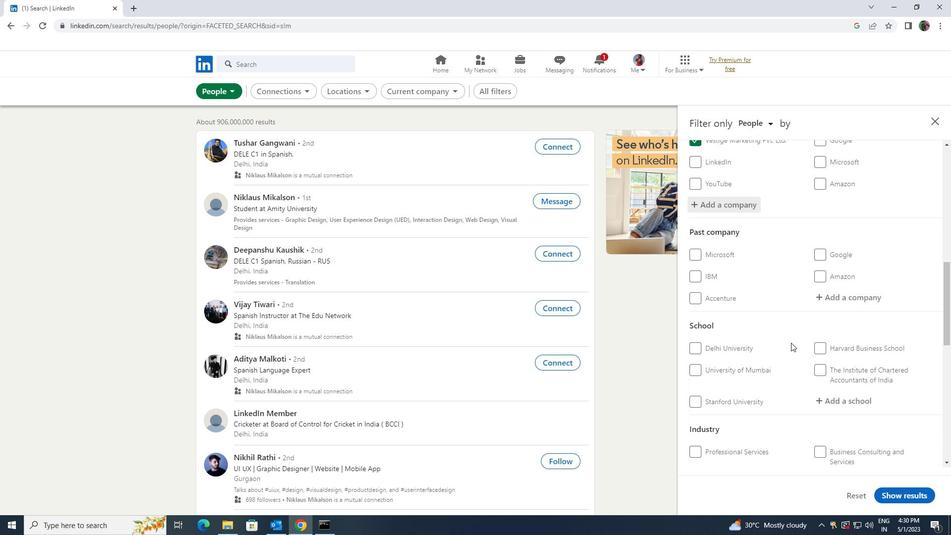 
Action: Mouse scrolled (791, 342) with delta (0, 0)
Screenshot: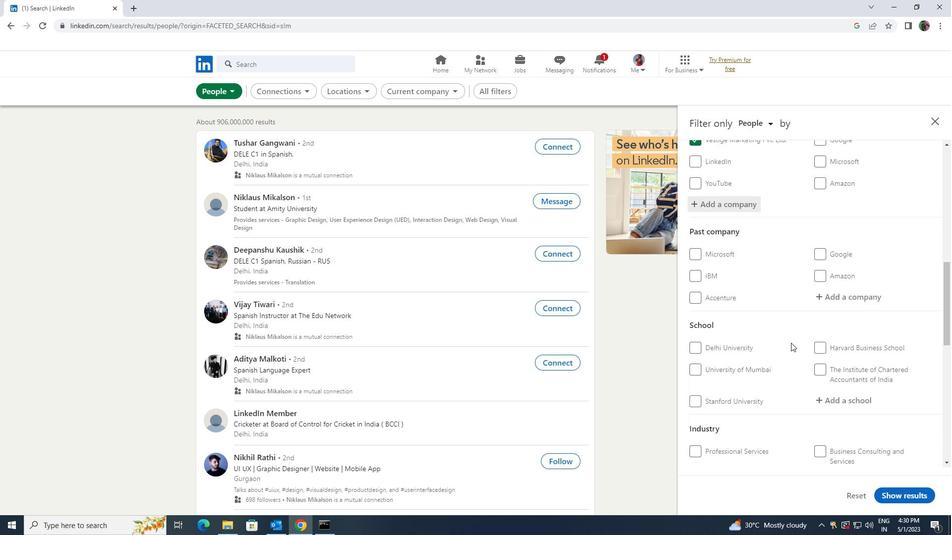 
Action: Mouse moved to (842, 300)
Screenshot: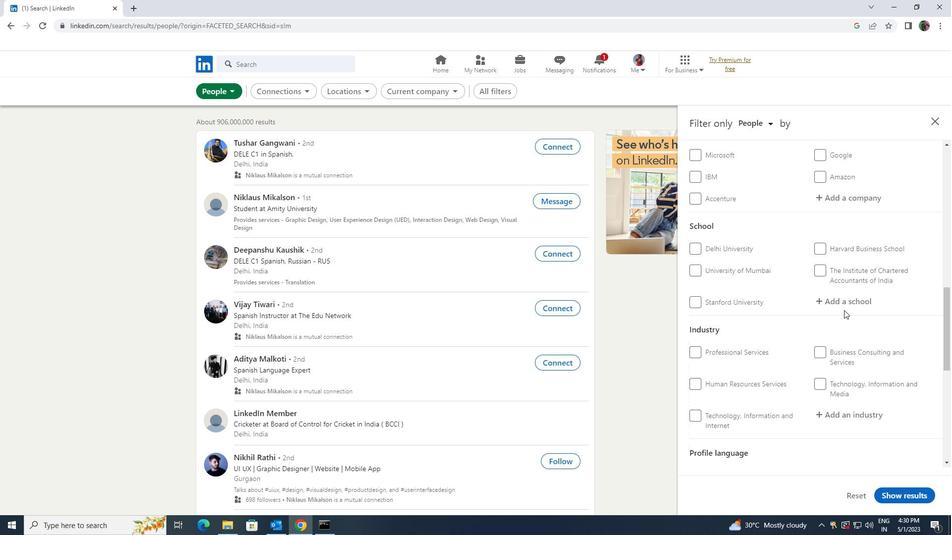 
Action: Mouse pressed left at (842, 300)
Screenshot: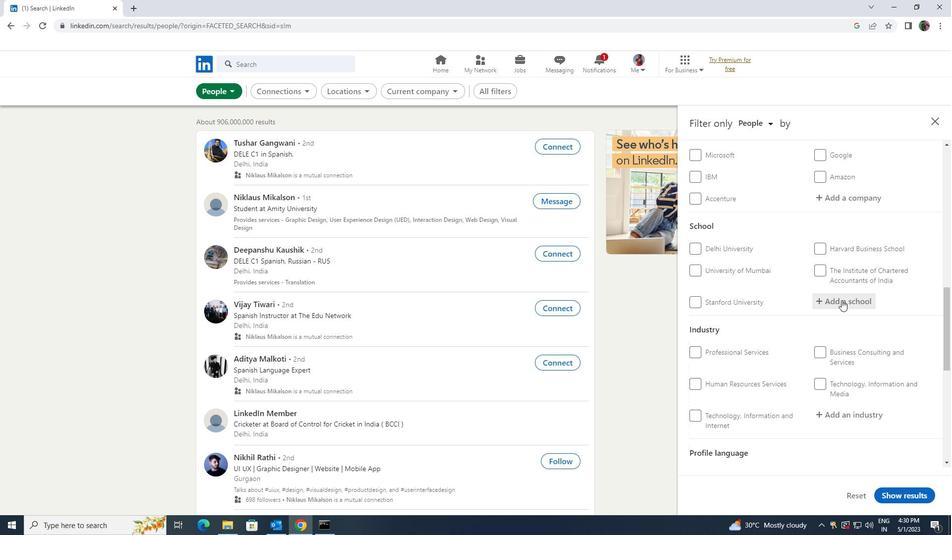 
Action: Key pressed <Key.shift>RA
Screenshot: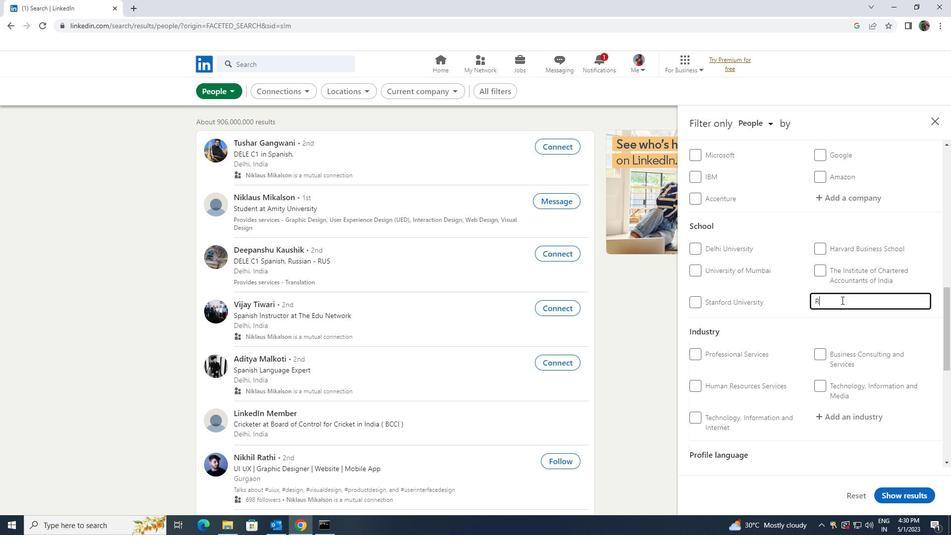 
Action: Mouse moved to (842, 299)
Screenshot: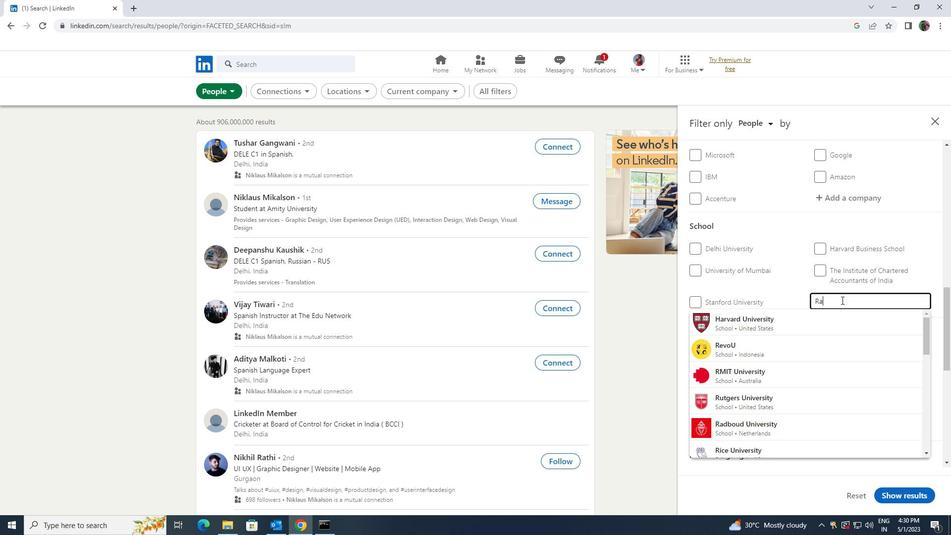 
Action: Key pressed SHTRASANT
Screenshot: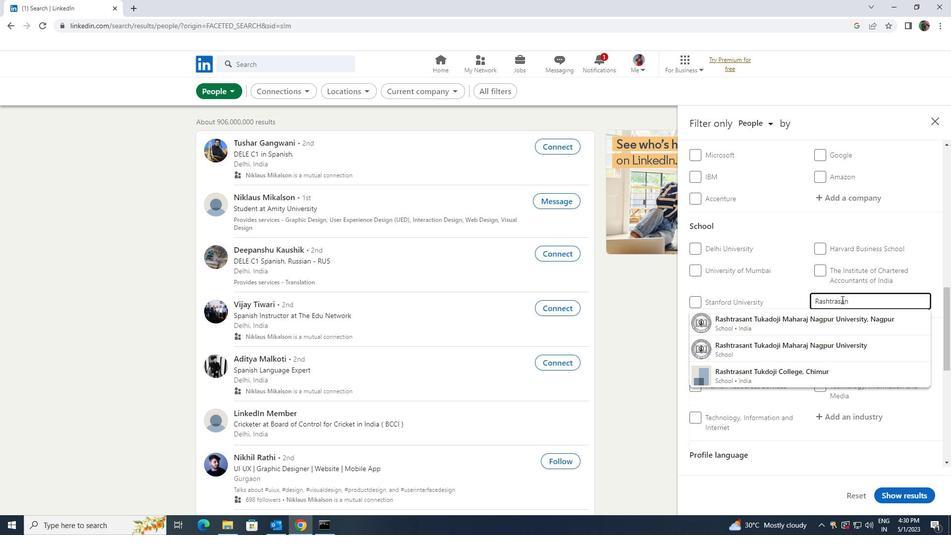 
Action: Mouse moved to (843, 323)
Screenshot: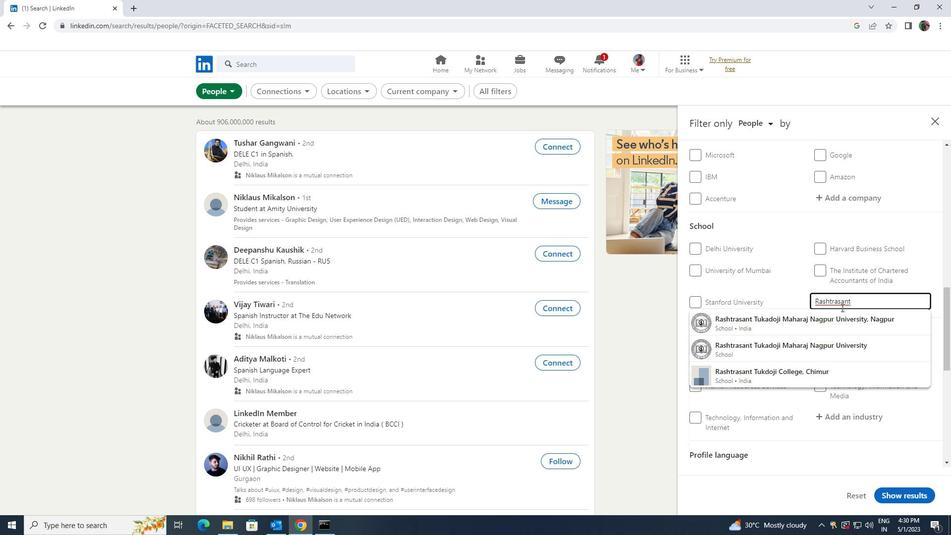 
Action: Mouse pressed left at (843, 323)
Screenshot: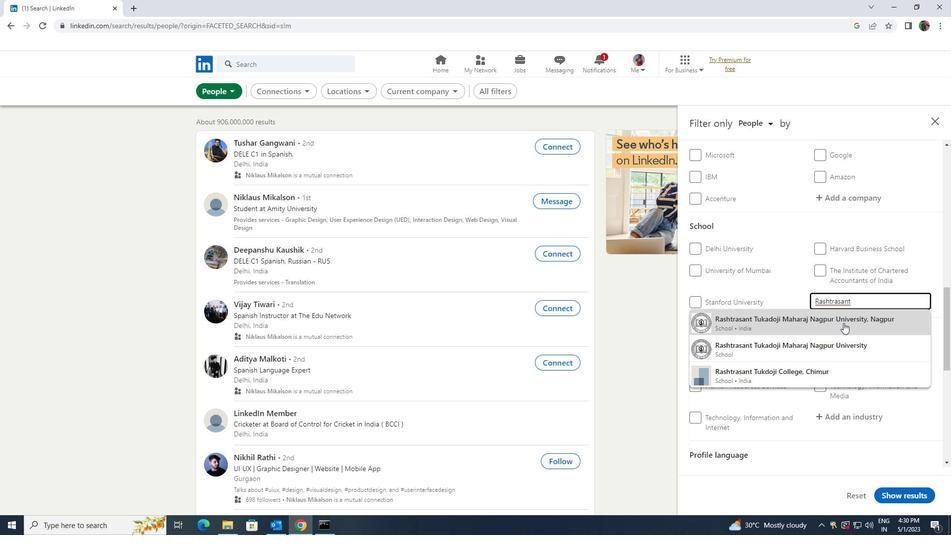 
Action: Mouse moved to (843, 323)
Screenshot: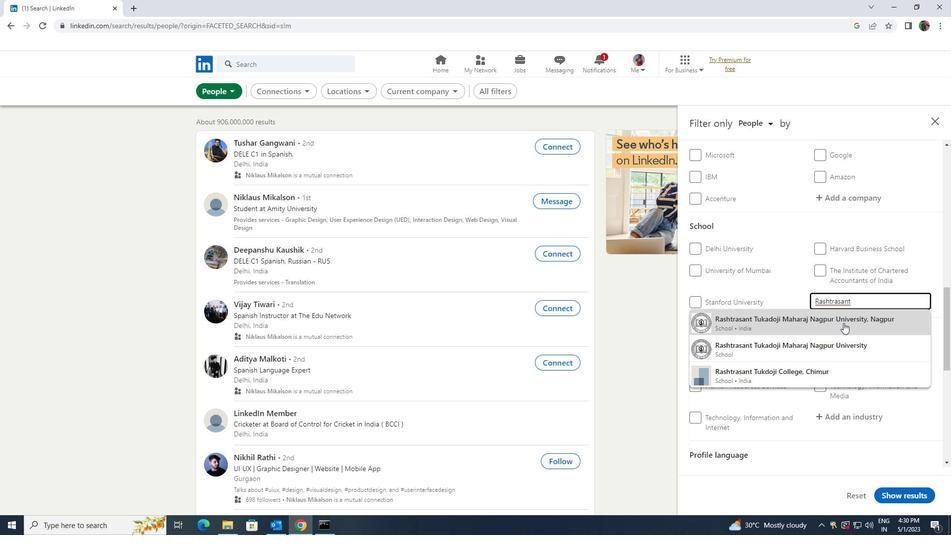 
Action: Mouse scrolled (843, 323) with delta (0, 0)
Screenshot: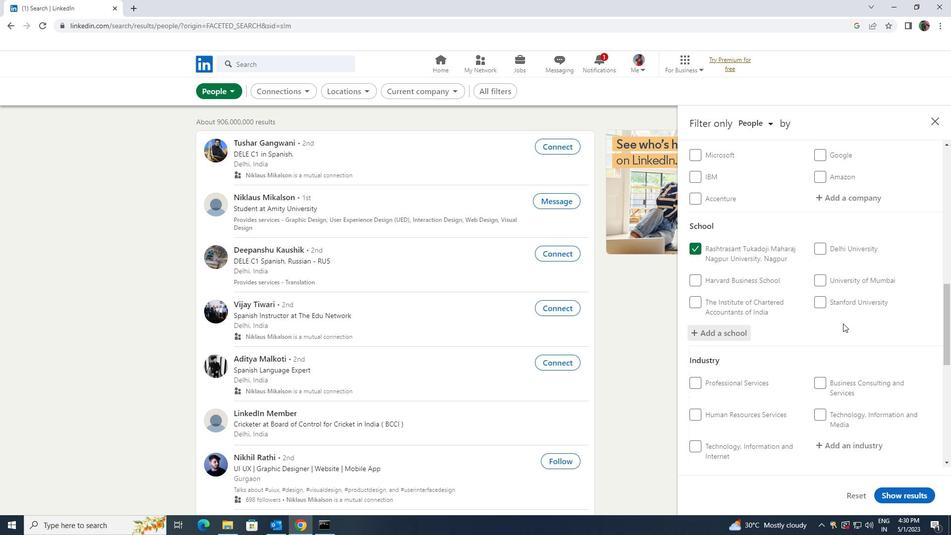 
Action: Mouse scrolled (843, 323) with delta (0, 0)
Screenshot: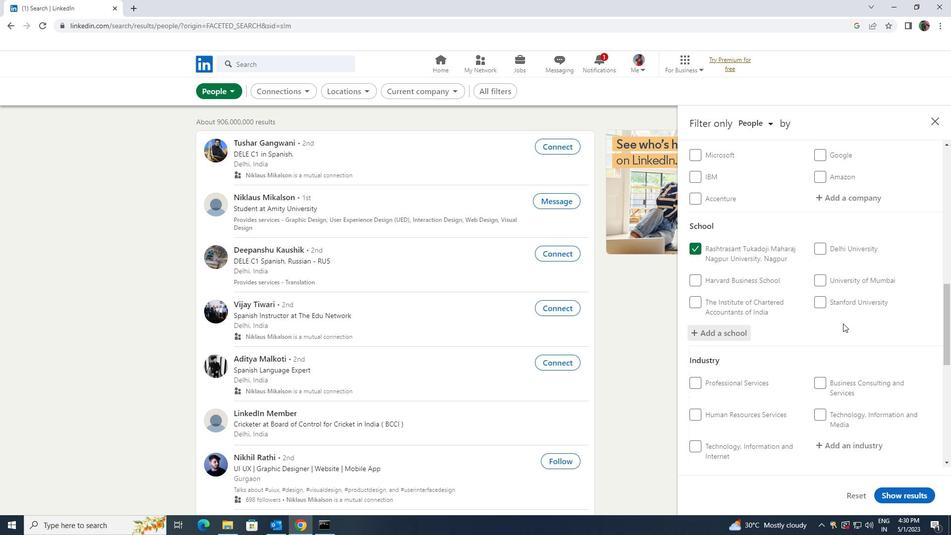 
Action: Mouse moved to (845, 343)
Screenshot: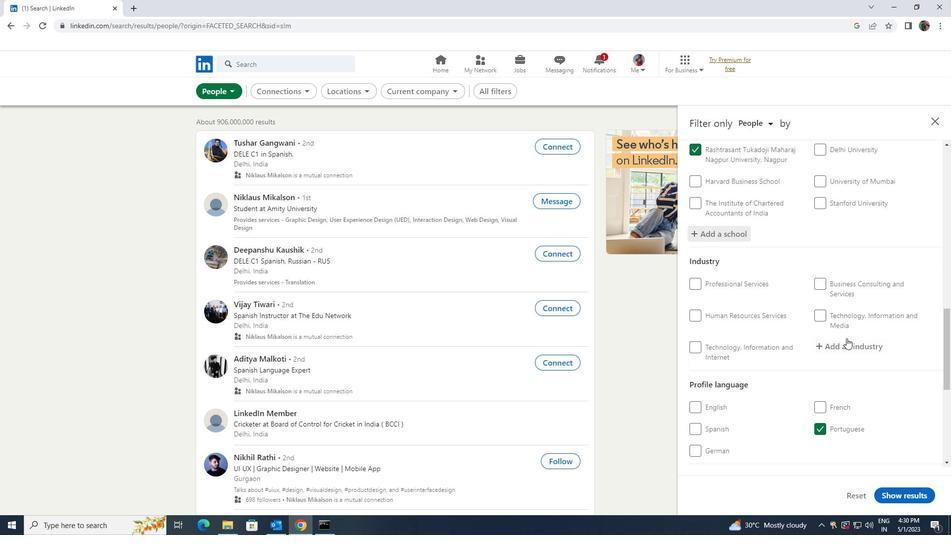 
Action: Mouse pressed left at (845, 343)
Screenshot: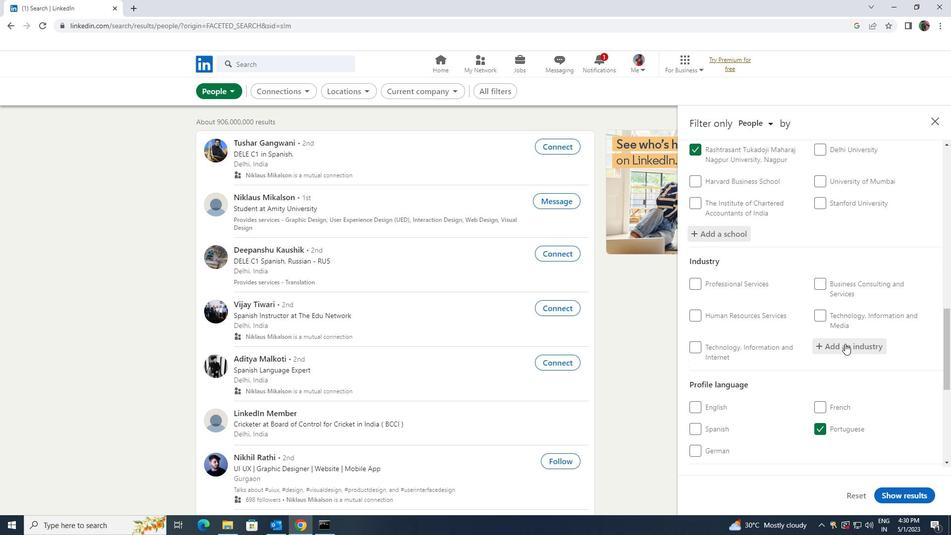 
Action: Key pressed <Key.shift><Key.shift>SECURITY<Key.space><Key.shift>GUARDS
Screenshot: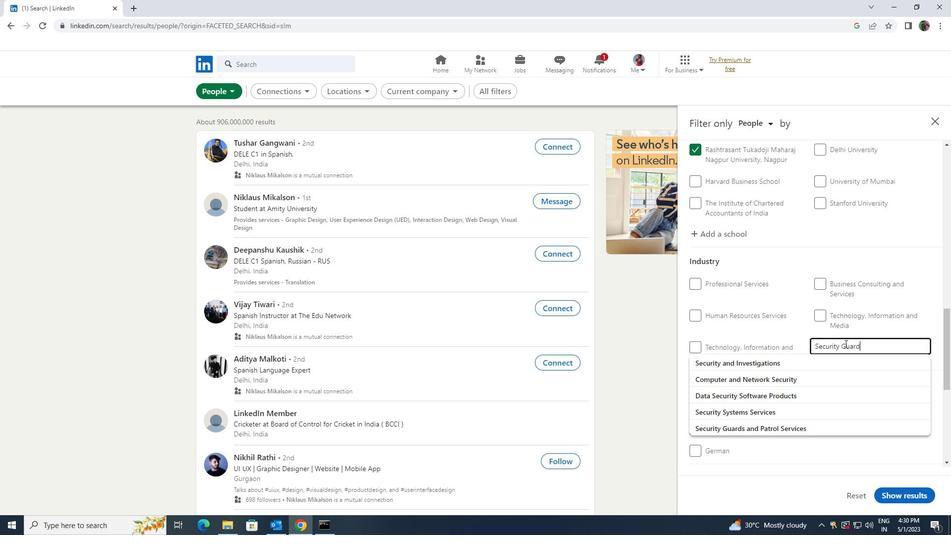 
Action: Mouse moved to (830, 358)
Screenshot: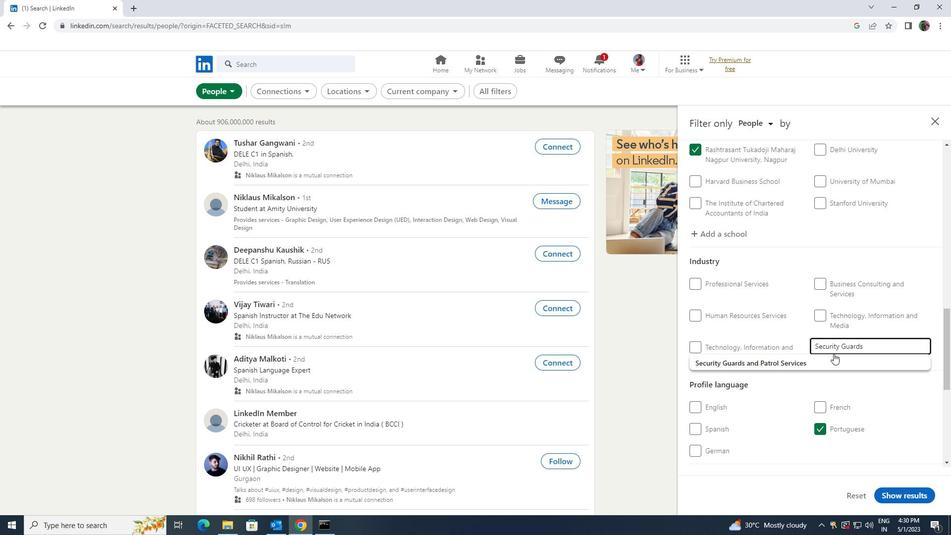 
Action: Mouse pressed left at (830, 358)
Screenshot: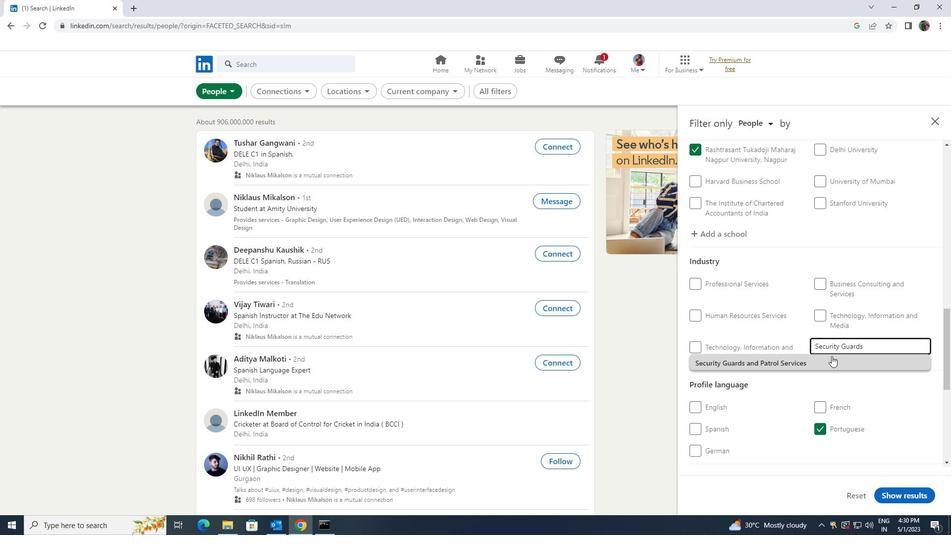 
Action: Mouse scrolled (830, 357) with delta (0, 0)
Screenshot: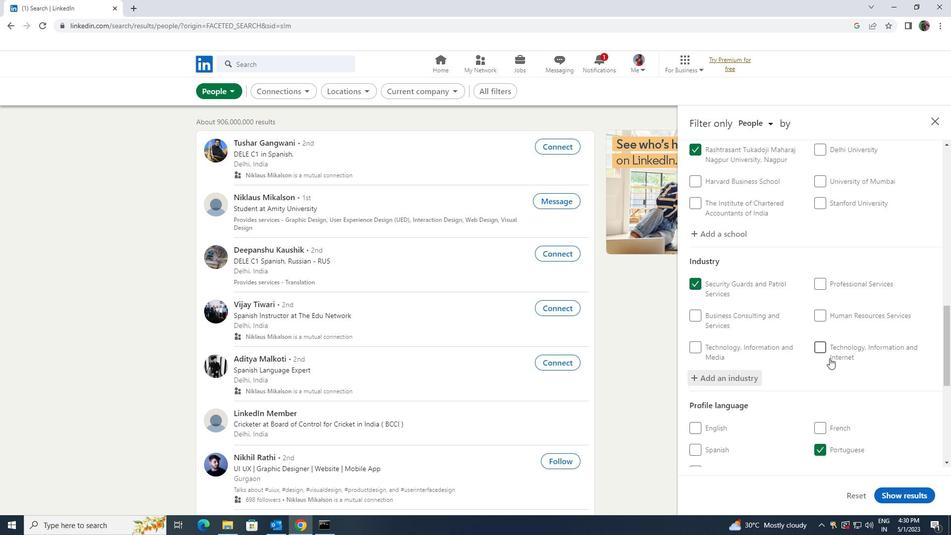 
Action: Mouse scrolled (830, 357) with delta (0, 0)
Screenshot: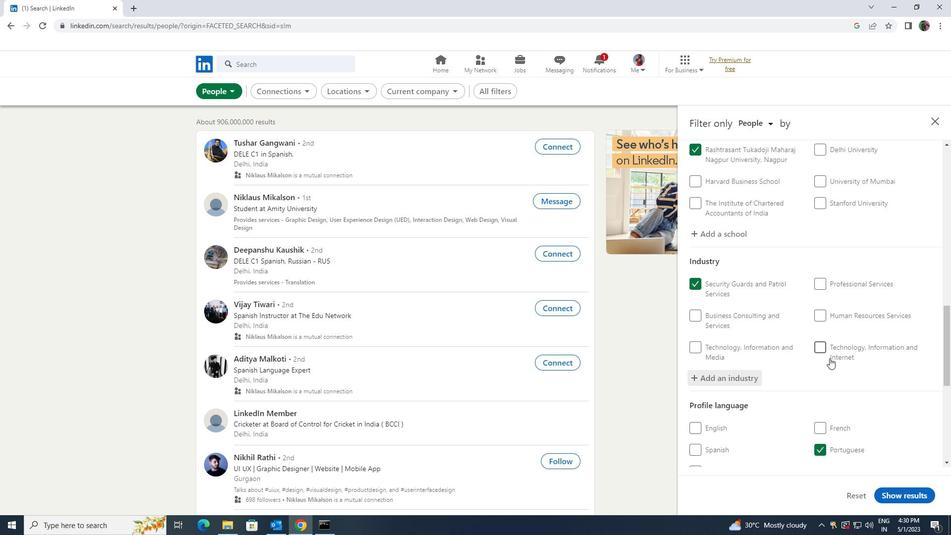 
Action: Mouse moved to (832, 358)
Screenshot: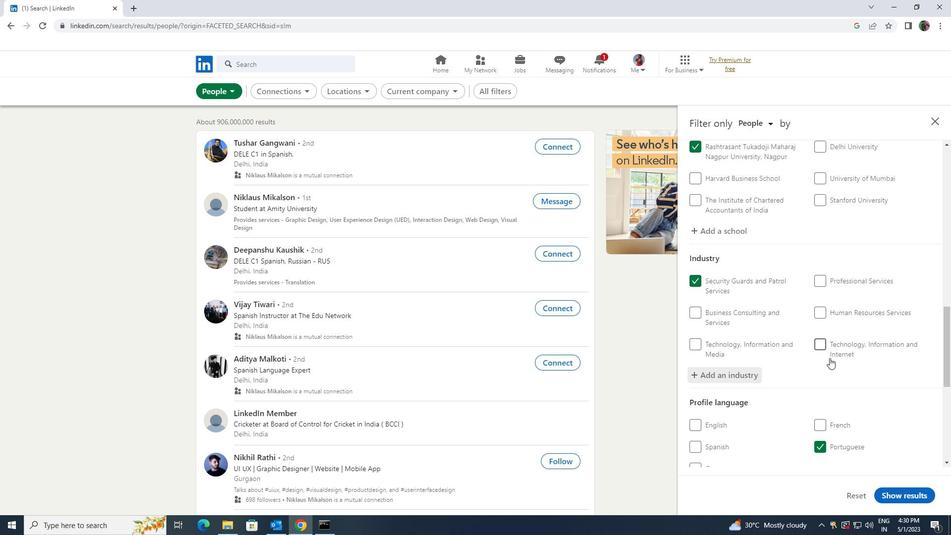 
Action: Mouse scrolled (832, 357) with delta (0, 0)
Screenshot: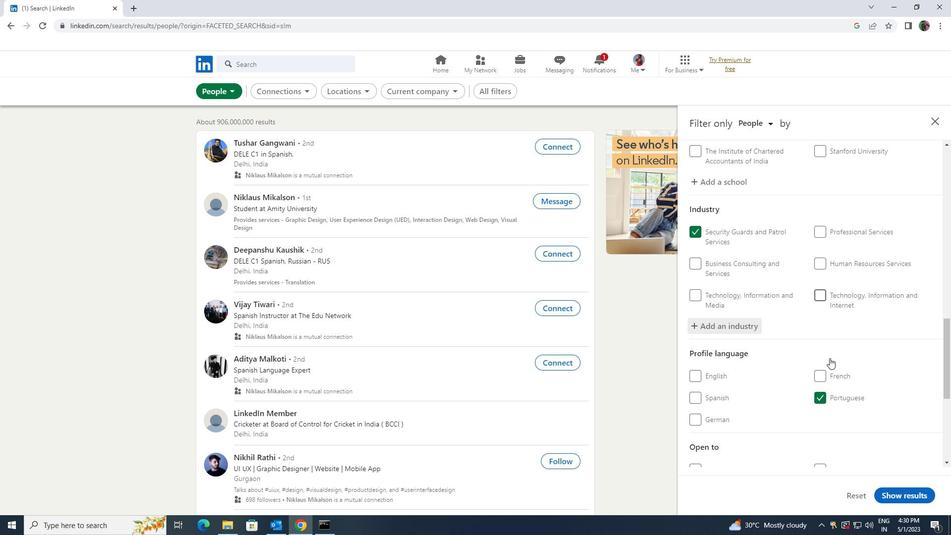 
Action: Mouse scrolled (832, 357) with delta (0, 0)
Screenshot: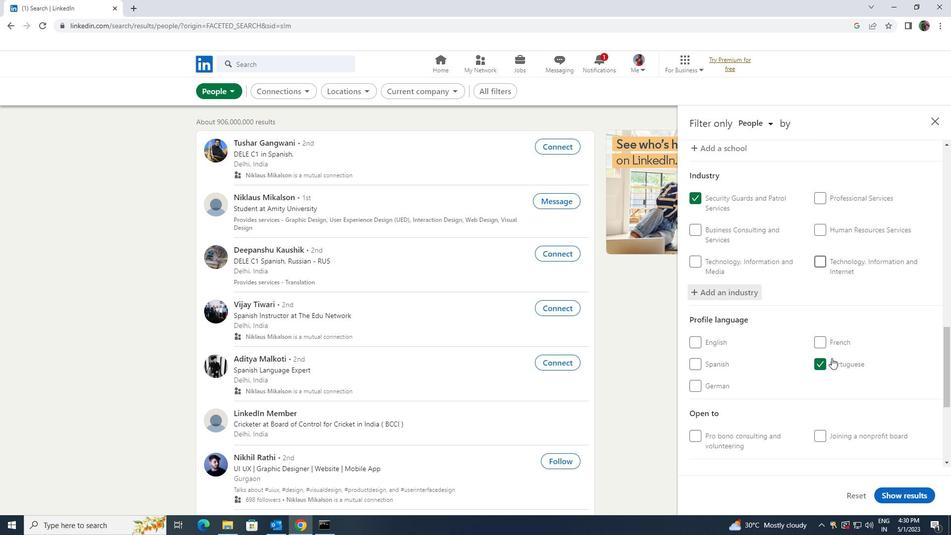 
Action: Mouse scrolled (832, 357) with delta (0, 0)
Screenshot: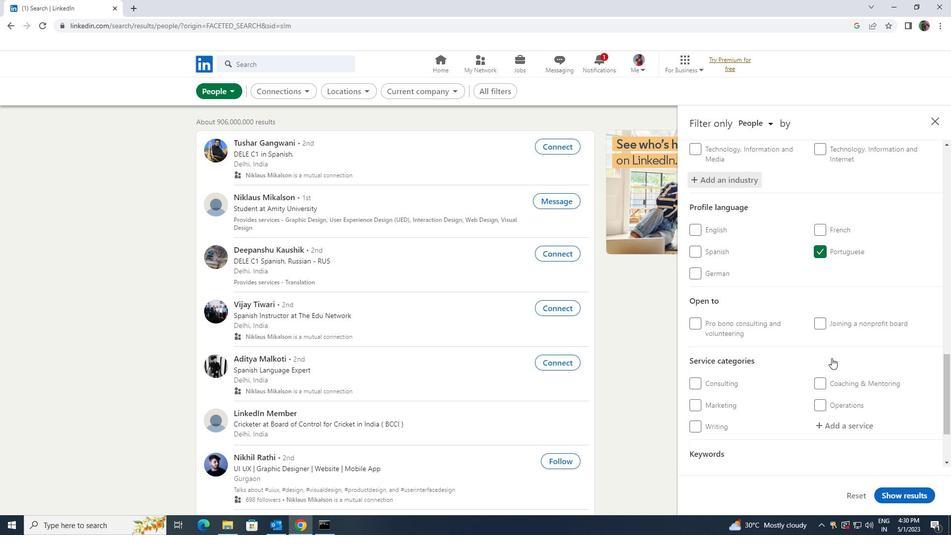 
Action: Mouse moved to (824, 370)
Screenshot: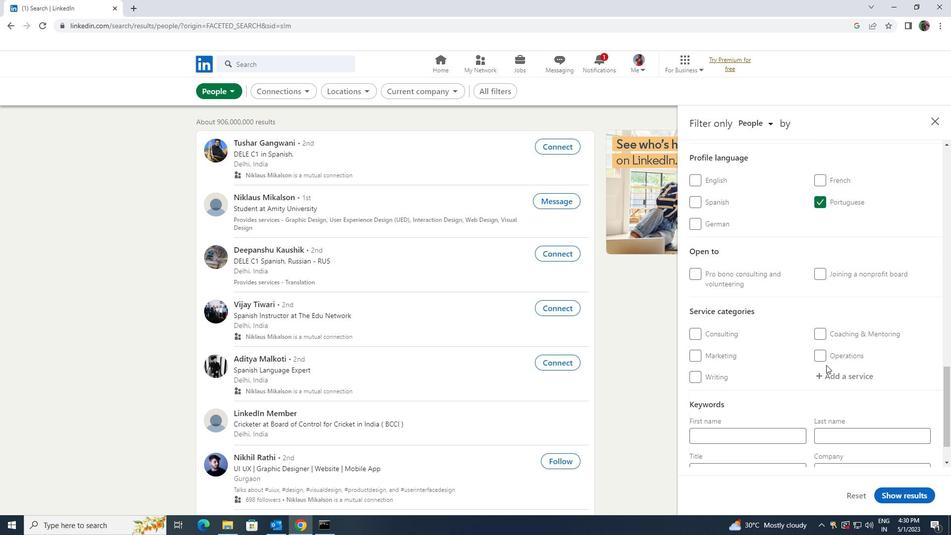 
Action: Mouse pressed left at (824, 370)
Screenshot: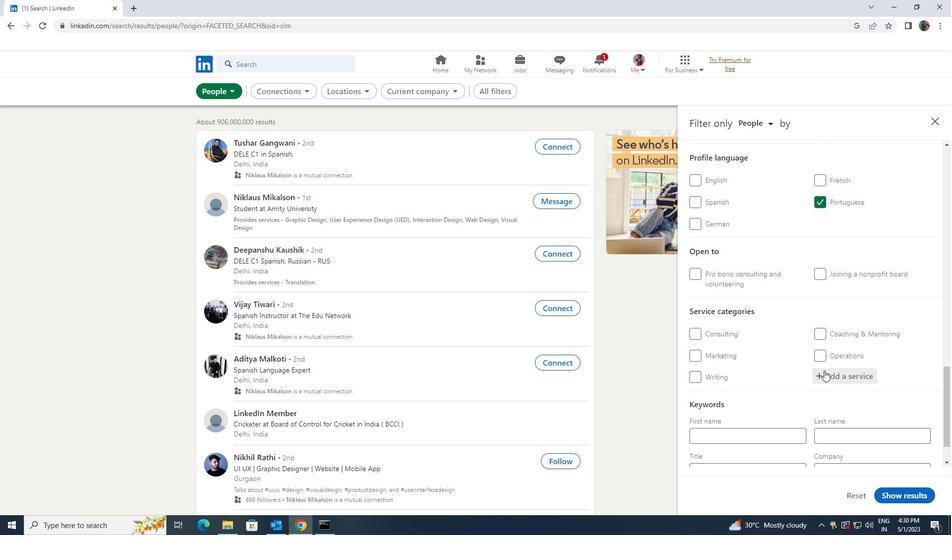 
Action: Key pressed <Key.shift><Key.shift><Key.shift><Key.shift><Key.shift><Key.shift><Key.shift>DIGITAL<Key.space><Key.shift>MARKETIN
Screenshot: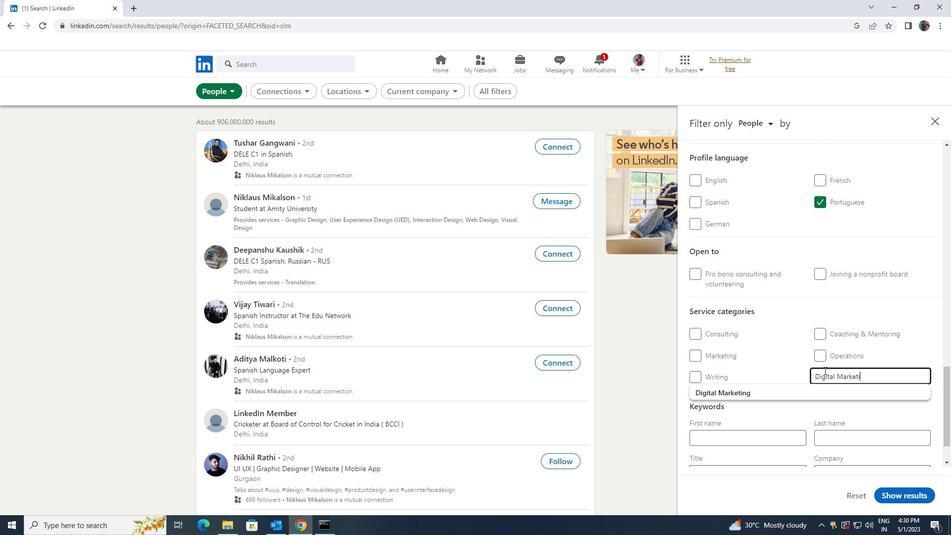 
Action: Mouse moved to (807, 384)
Screenshot: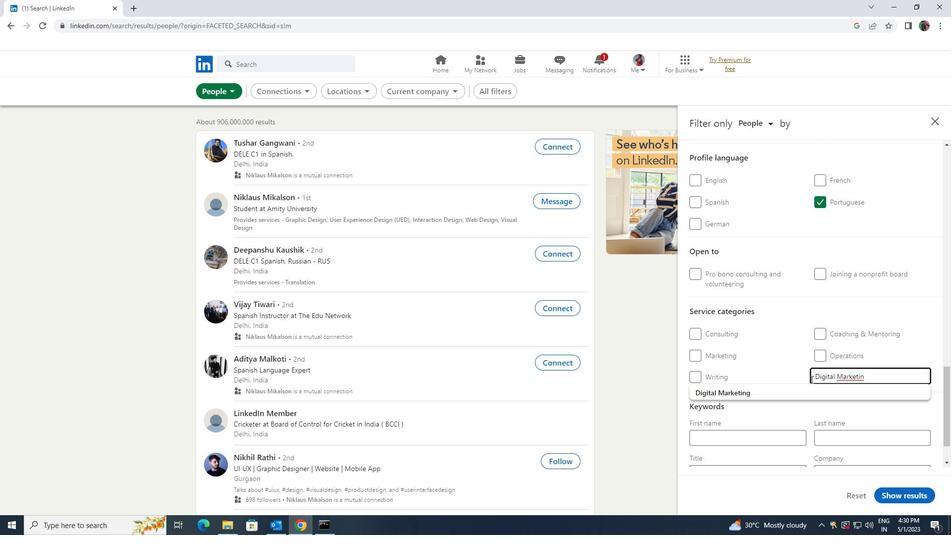 
Action: Mouse pressed left at (807, 384)
Screenshot: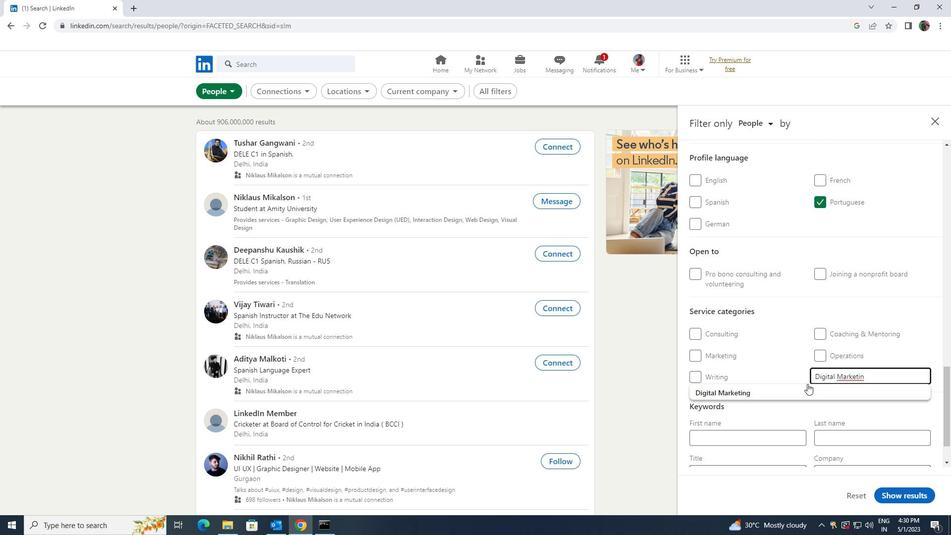 
Action: Mouse moved to (808, 384)
Screenshot: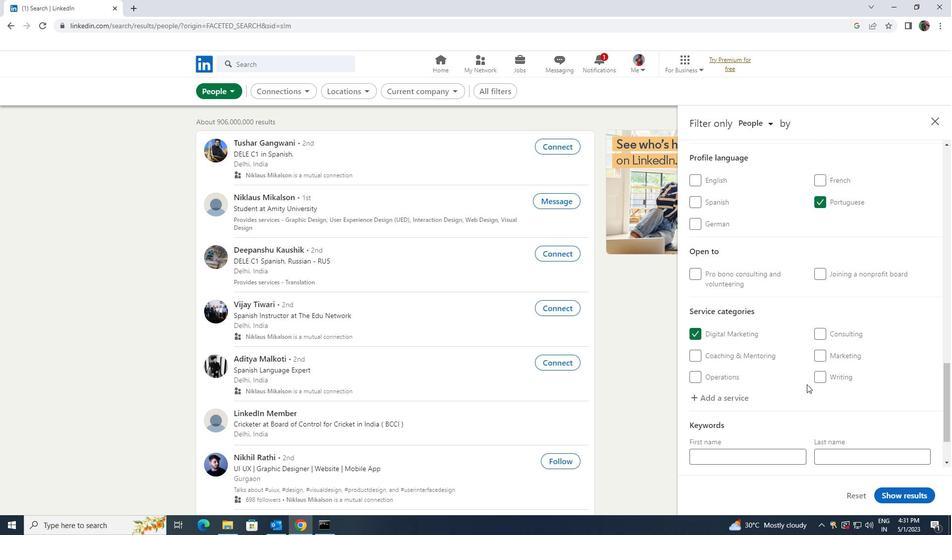 
Action: Mouse scrolled (808, 384) with delta (0, 0)
Screenshot: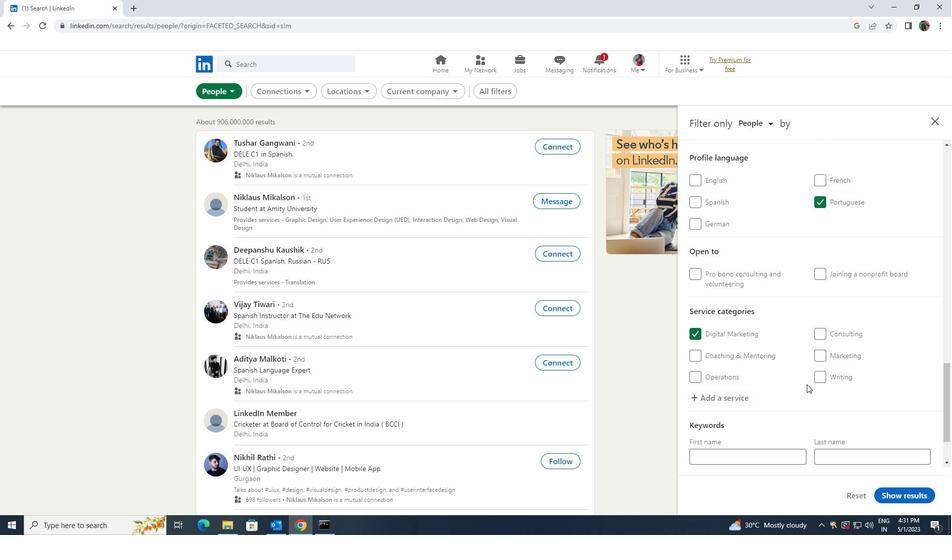 
Action: Mouse scrolled (808, 384) with delta (0, 0)
Screenshot: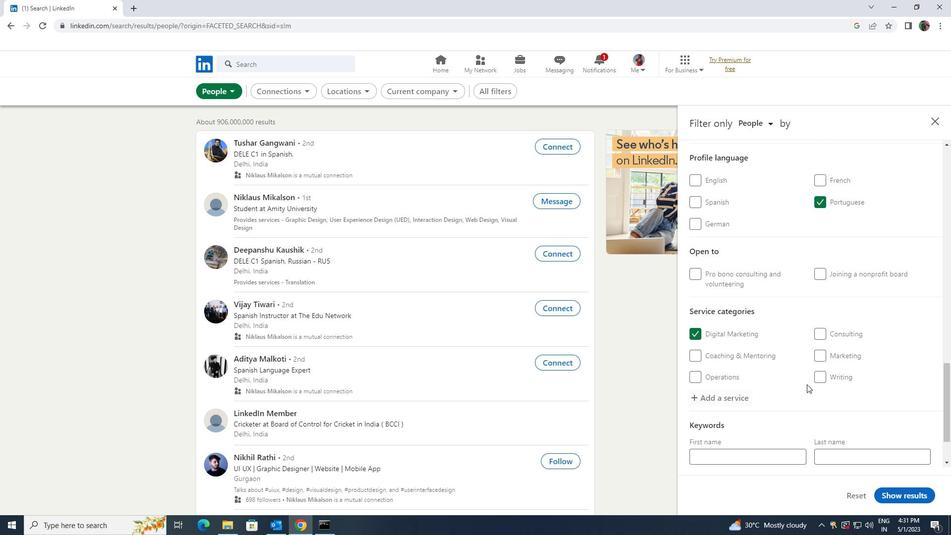 
Action: Mouse scrolled (808, 384) with delta (0, 0)
Screenshot: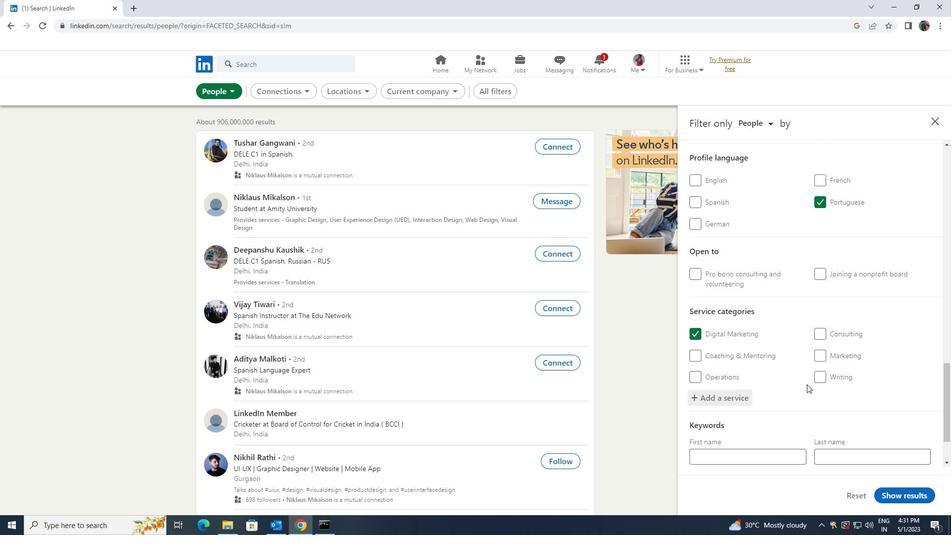 
Action: Mouse moved to (813, 381)
Screenshot: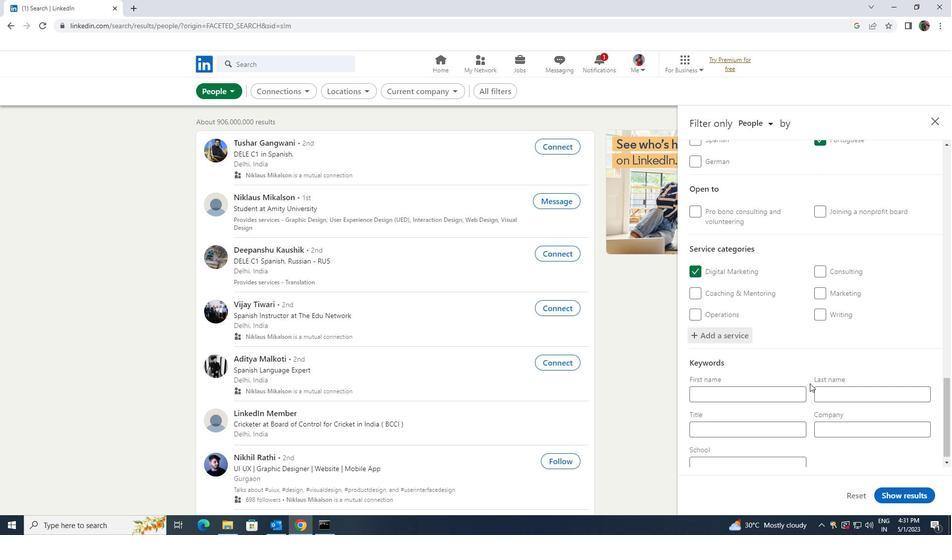 
Action: Mouse scrolled (813, 381) with delta (0, 0)
Screenshot: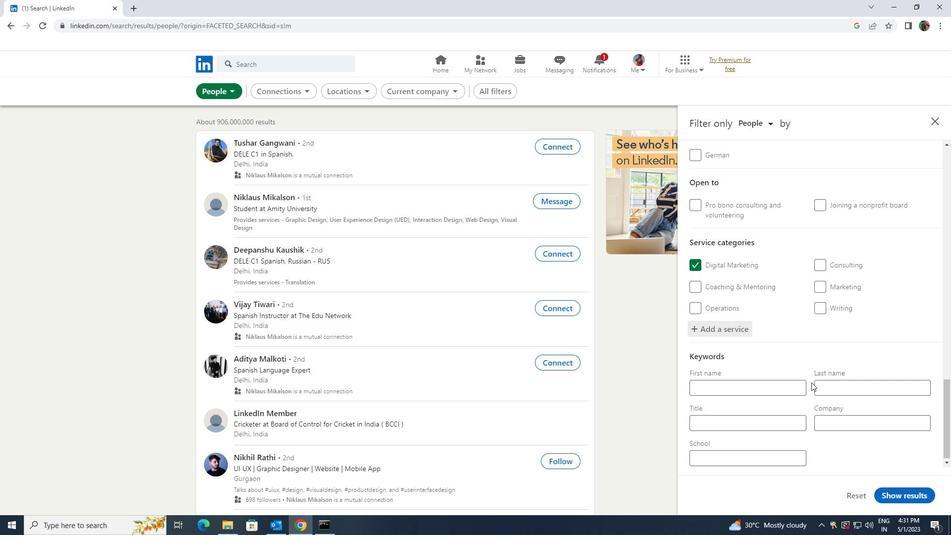 
Action: Mouse scrolled (813, 381) with delta (0, 0)
Screenshot: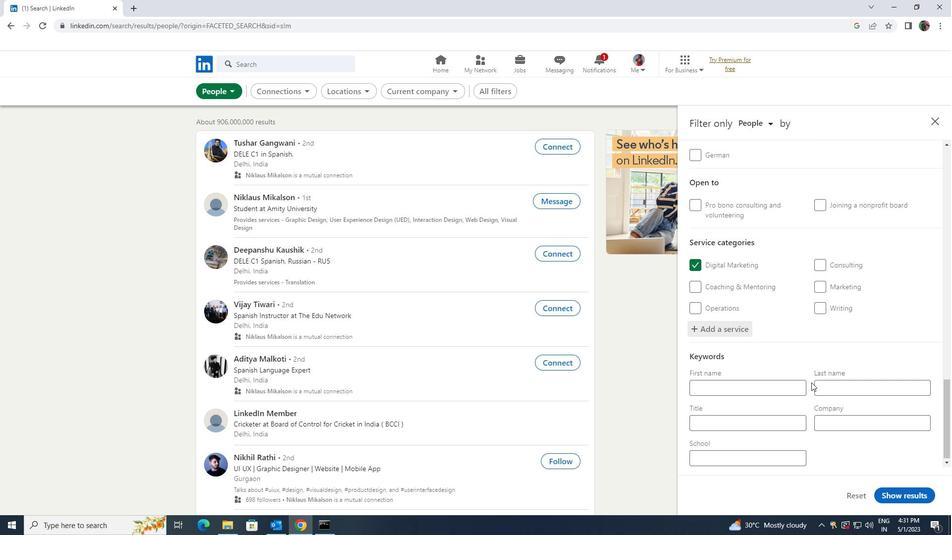 
Action: Mouse moved to (788, 422)
Screenshot: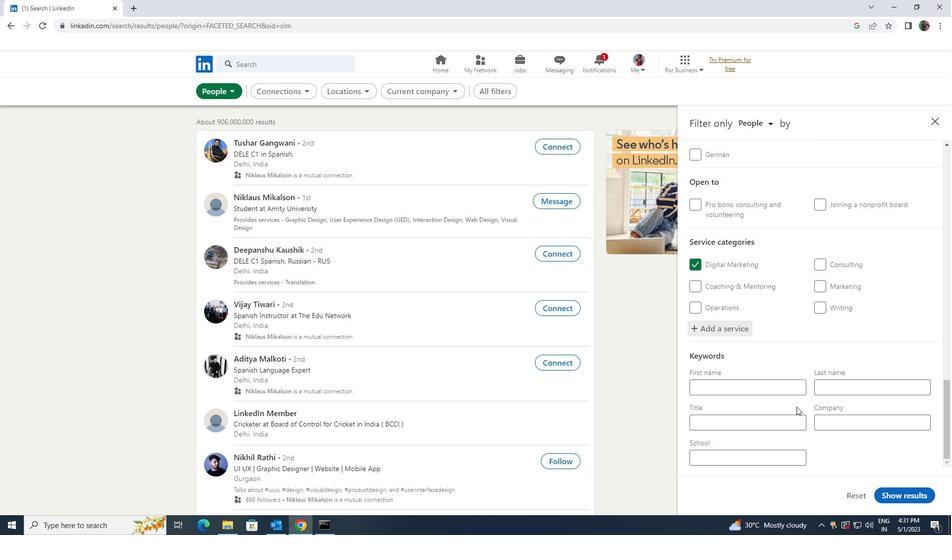 
Action: Mouse pressed left at (788, 422)
Screenshot: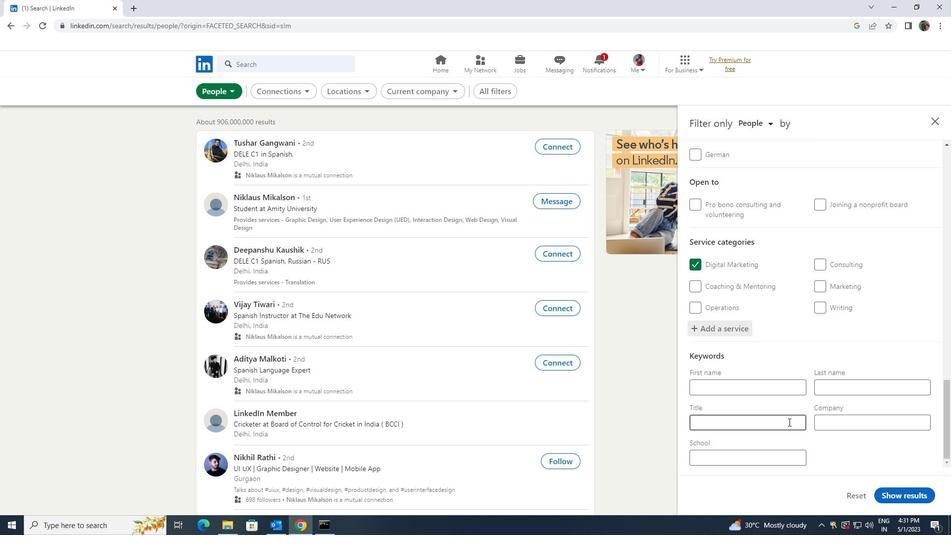 
Action: Key pressed <Key.shift><Key.shift><Key.shift><Key.shift><Key.shift><Key.shift><Key.shift><Key.shift>G<Key.backspace><Key.shift>FLIGHT<Key.space><Key.shift><Key.shift><Key.shift><Key.shift><Key.shift><Key.shift><Key.shift><Key.shift><Key.shift><Key.shift><Key.shift><Key.shift><Key.shift><Key.shift><Key.shift><Key.shift><Key.shift><Key.shift><Key.shift><Key.shift><Key.shift><Key.shift><Key.shift><Key.shift><Key.shift><Key.shift><Key.shift><Key.shift>ATTENDENT
Screenshot: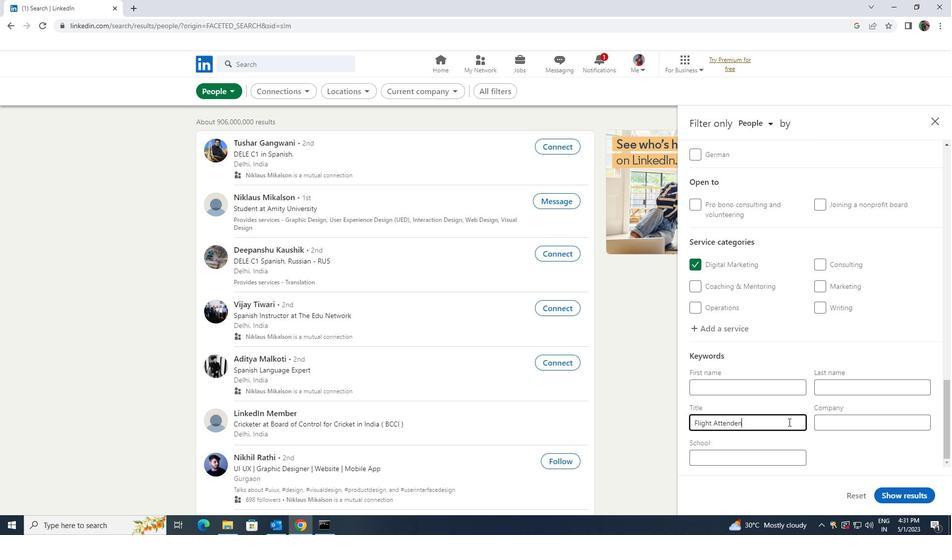 
Action: Mouse moved to (885, 490)
Screenshot: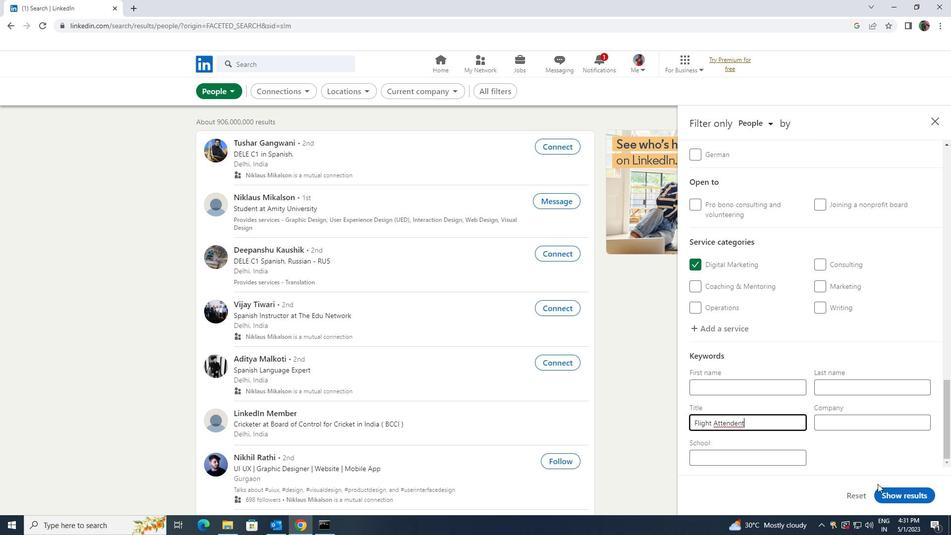 
Action: Mouse pressed left at (885, 490)
Screenshot: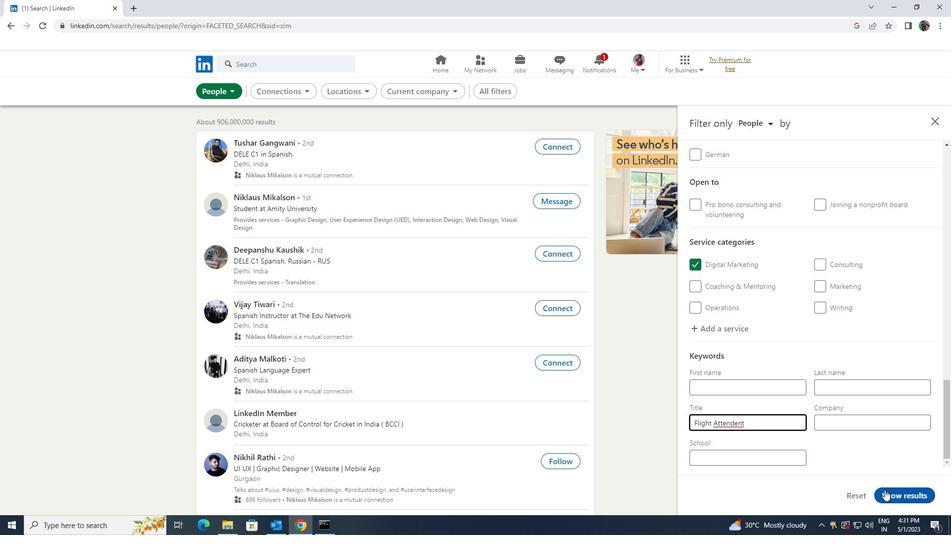 
